 Task: Open an excel sheet with  and write heading  Product price data  Add product name:-  ' TOMS Shoe, UGG Shoe, Wolverine Shoe, Z-Coil Shoe, Adidas shoe, Gucci T-shirt, Louis Vuitton bag, Zara Shirt, H&M jeans, Chanel perfume. ' in September Last week sales are  5000 to 5050. product price in between:-  5000 to 10000. Save page analysisWeeklySales_Analysis
Action: Mouse moved to (18, 71)
Screenshot: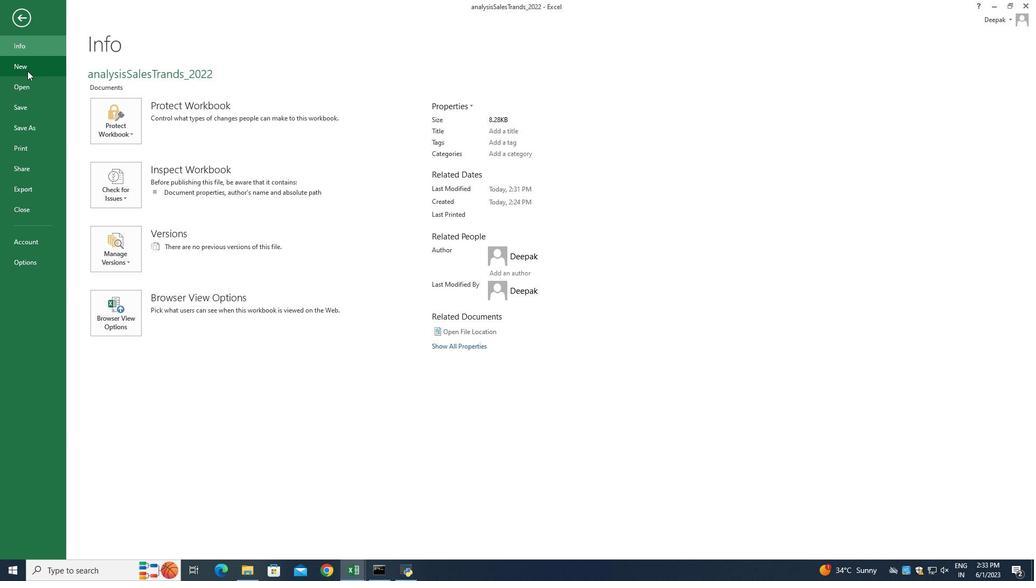 
Action: Mouse pressed left at (18, 71)
Screenshot: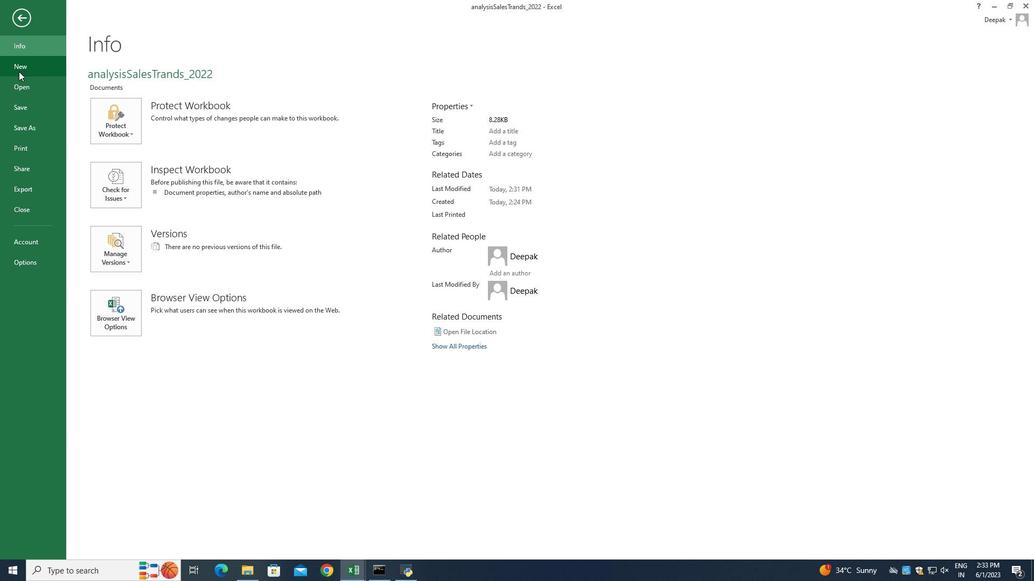 
Action: Mouse moved to (137, 198)
Screenshot: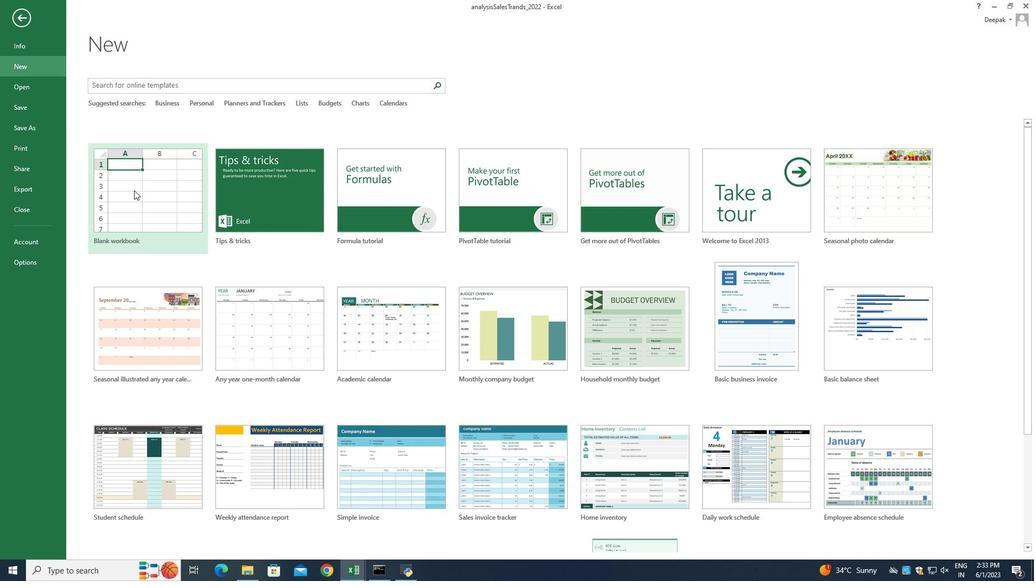 
Action: Mouse pressed left at (137, 198)
Screenshot: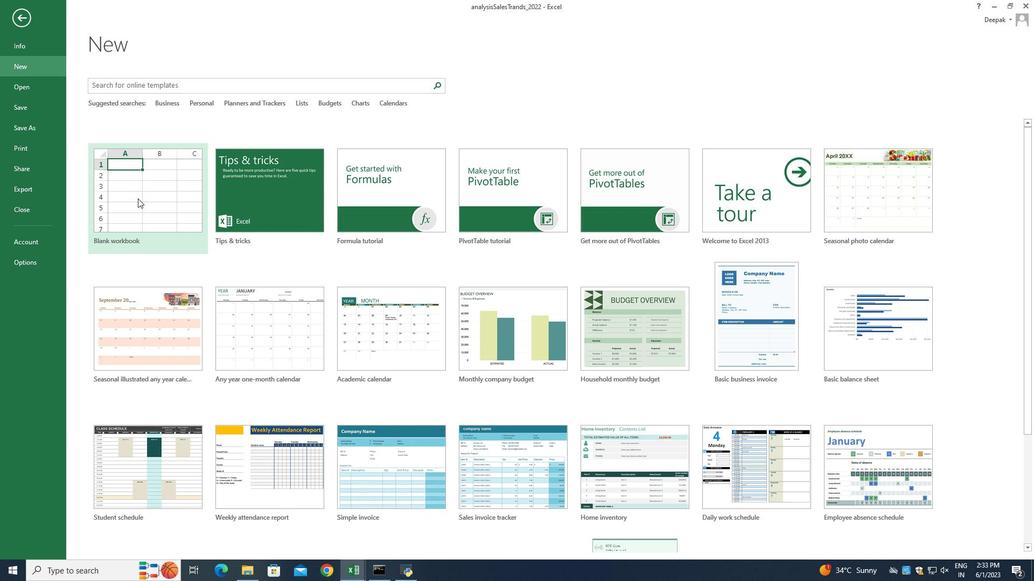 
Action: Mouse moved to (134, 199)
Screenshot: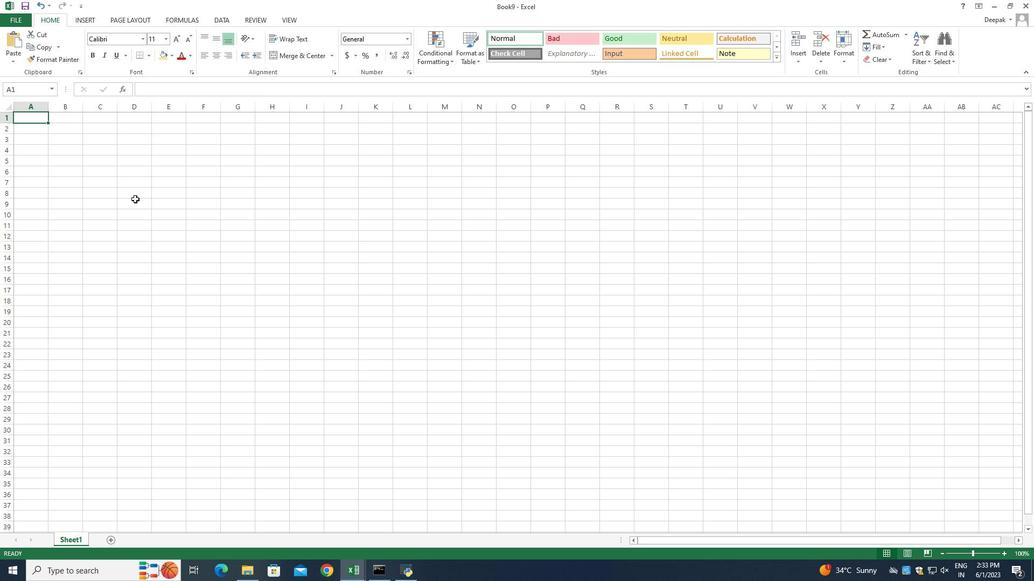 
Action: Key pressed <Key.shift>Product<Key.space>price<Key.space>data<Key.enter><Key.shift>Product<Key.space><Key.shift>Name<Key.enter><Key.shift_r>T<Key.shift>OM<Key.shift_r><Key.shift_r><Key.shift_r><Key.shift_r><Key.shift_r><Key.shift_r><Key.shift_r><Key.shift_r><Key.shift_r>S<Key.space><Key.shift_r>Shoe<Key.enter><Key.shift>U<Key.shift_r>GG<Key.space><Key.shift_r>Shoe<Key.enter><Key.shift_r>Wolverine<Key.space><Key.shift_r>Shoe<Key.enter><Key.shift_r>Z-<Key.shift_r>Coil<Key.space><Key.shift_r>Shoe<Key.enter><Key.shift_r>Adidas<Key.space><Key.shift_r>Shoe<Key.enter><Key.shift_r>Gucci<Key.space><Key.shift_r>T-shirt<Key.enter><Key.shift>Louis<Key.space><Key.shift_r><Key.shift_r><Key.shift_r><Key.shift_r>Vuitton<Key.space><Key.shift_r>bag<Key.enter><Key.shift_r>Zara<Key.space><Key.shift_r>Shirt<Key.enter><Key.shift>H<Key.shift_r><Key.shift_r><Key.shift_r><Key.shift_r><Key.shift_r><Key.shift_r><Key.shift_r><Key.shift_r><Key.shift_r><Key.shift_r><Key.shift_r><Key.shift_r><Key.shift_r><Key.shift_r><Key.shift_r><Key.shift_r><Key.shift_r><Key.shift_r><Key.shift_r><Key.shift_r><Key.shift_r><Key.shift_r><Key.shift_r><Key.shift_r><Key.shift_r><Key.shift_r><Key.shift_r><Key.shift_r><Key.shift_r><Key.shift_r><Key.shift_r><Key.shift_r><Key.shift_r><Key.shift_r><Key.shift_r><Key.shift_r><Key.shift_r><Key.shift_r><Key.shift_r><Key.shift_r><Key.shift_r><Key.shift_r><Key.shift_r><Key.shift_r><Key.shift_r><Key.shift_r><Key.shift_r><Key.shift_r><Key.shift_r><Key.shift_r><Key.shift_r><Key.shift_r><Key.shift_r><Key.shift_r><Key.shift_r><Key.shift_r><Key.shift_r><Key.shift_r><Key.shift_r><Key.shift_r><Key.shift_r><Key.shift_r><Key.shift_r><Key.shift_r><Key.shift_r><Key.shift_r><Key.shift_r><Key.shift_r><Key.shift_r><Key.shift_r><Key.shift_r><Key.shift_r><Key.shift_r><Key.shift_r><Key.shift_r><Key.shift_r><Key.shift_r><Key.shift_r><Key.shift_r><Key.shift_r><Key.shift_r><Key.shift_r><Key.shift_r><Key.shift_r><Key.shift_r><Key.shift_r><Key.shift_r><Key.shift_r><Key.shift_r><Key.shift_r><Key.shift_r><Key.shift_r><Key.shift_r><Key.shift_r><Key.shift_r><Key.shift_r><Key.shift_r><Key.shift_r><Key.shift_r><Key.shift_r><Key.shift_r><Key.shift_r><Key.shift_r><Key.shift_r><Key.shift_r><Key.shift_r><Key.shift_r><Key.shift_r><Key.shift_r><Key.shift_r><Key.shift_r><Key.shift_r><Key.shift_r><Key.shift_r><Key.shift_r><Key.shift_r><Key.shift_r><Key.shift_r><Key.shift_r><Key.shift_r><Key.shift_r><Key.shift_r>&<Key.shift>M<Key.space>jeans<Key.enter><Key.shift_r>Chanel<Key.space><Key.shift>Perfume<Key.enter>
Screenshot: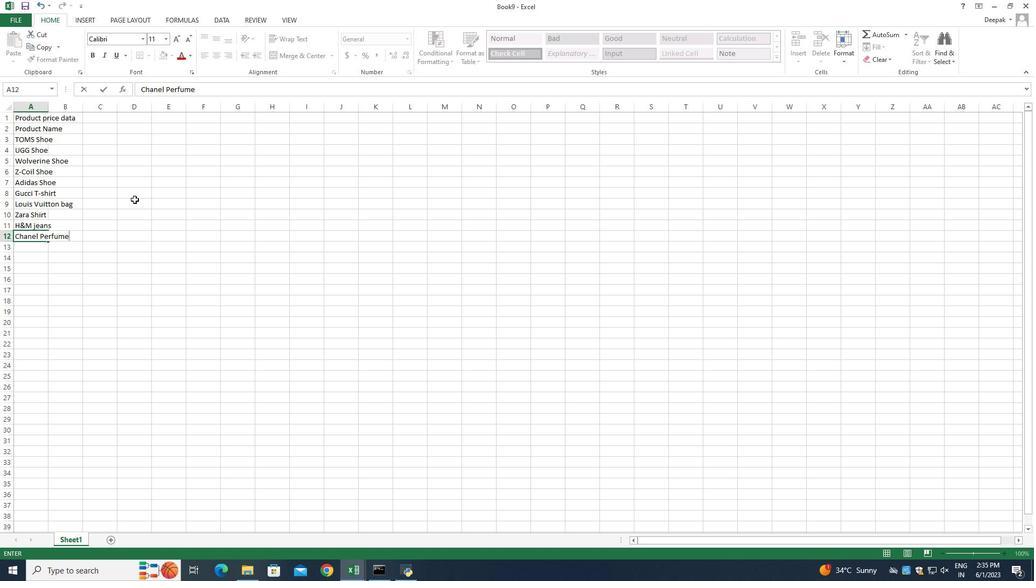 
Action: Mouse moved to (94, 131)
Screenshot: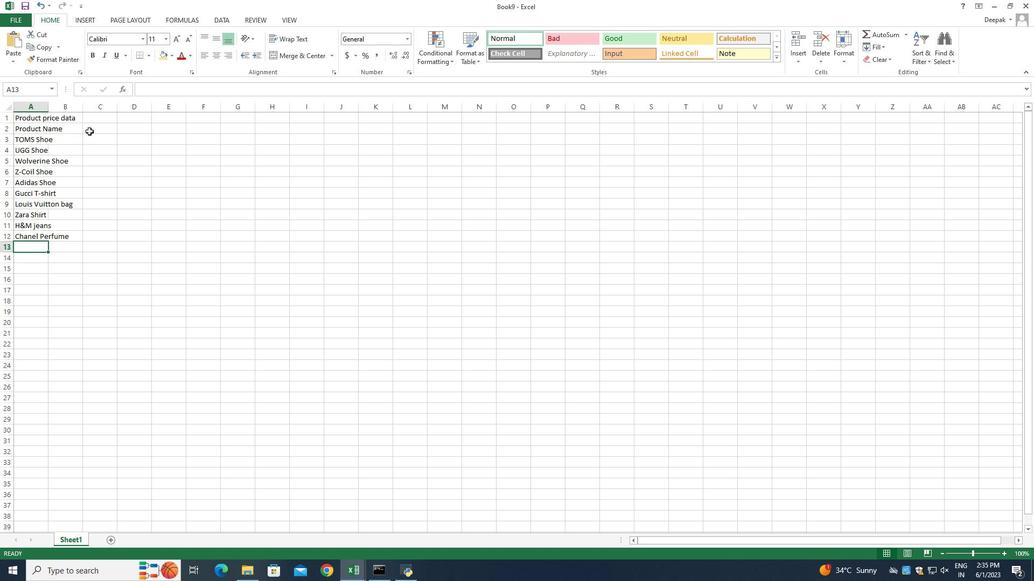 
Action: Mouse pressed left at (94, 131)
Screenshot: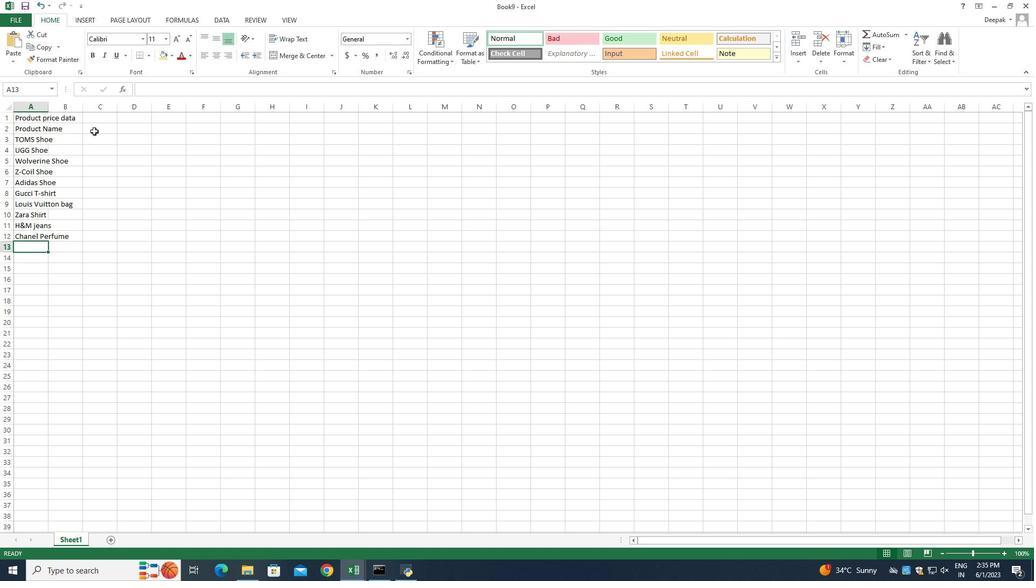 
Action: Mouse pressed left at (94, 131)
Screenshot: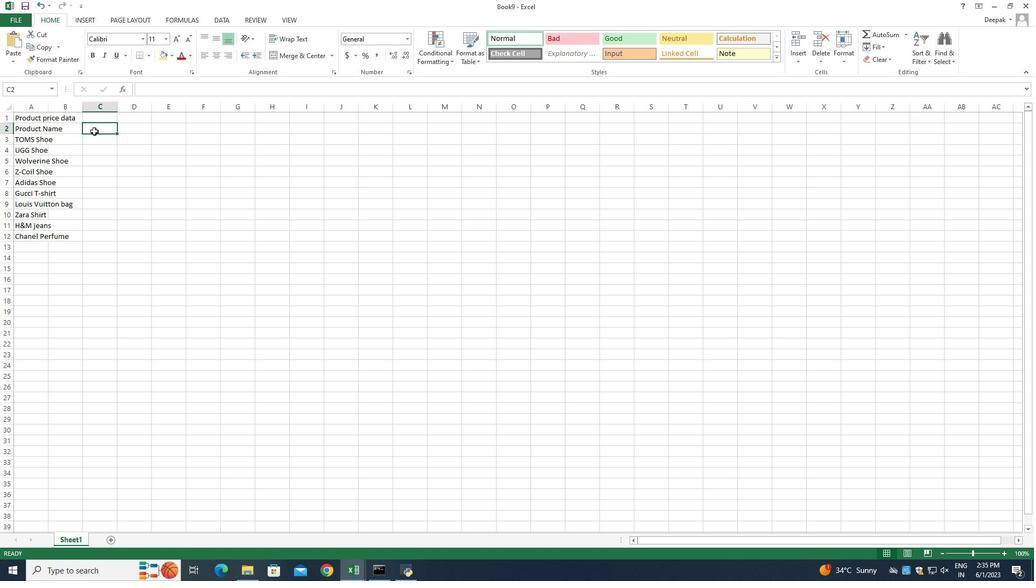
Action: Mouse pressed left at (94, 131)
Screenshot: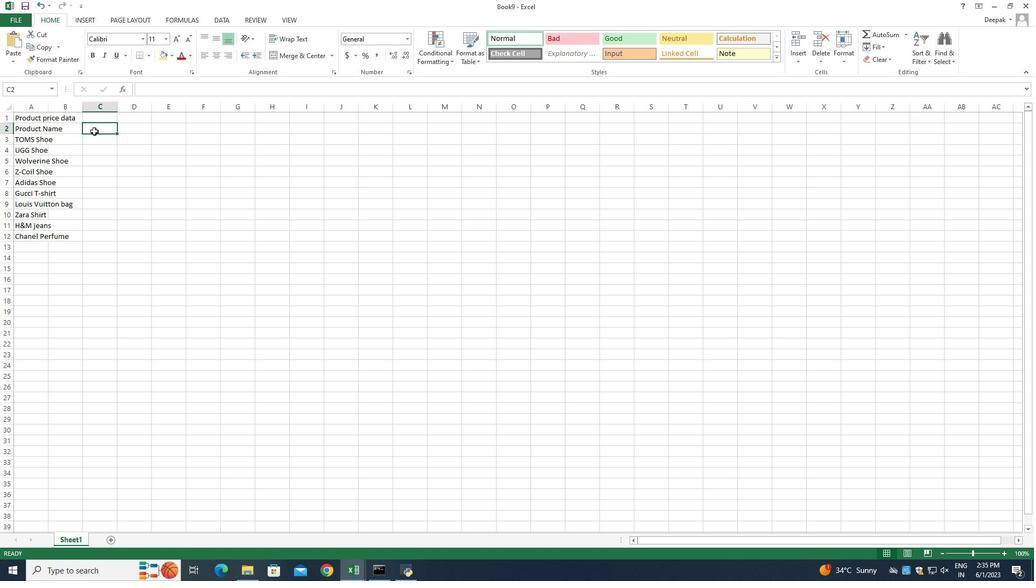 
Action: Mouse moved to (69, 129)
Screenshot: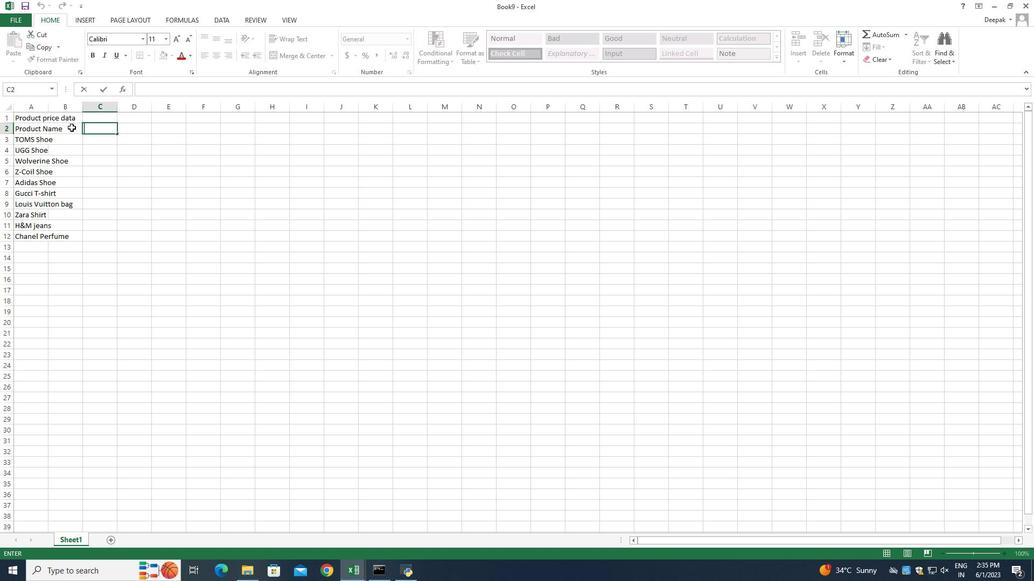 
Action: Mouse pressed left at (69, 129)
Screenshot: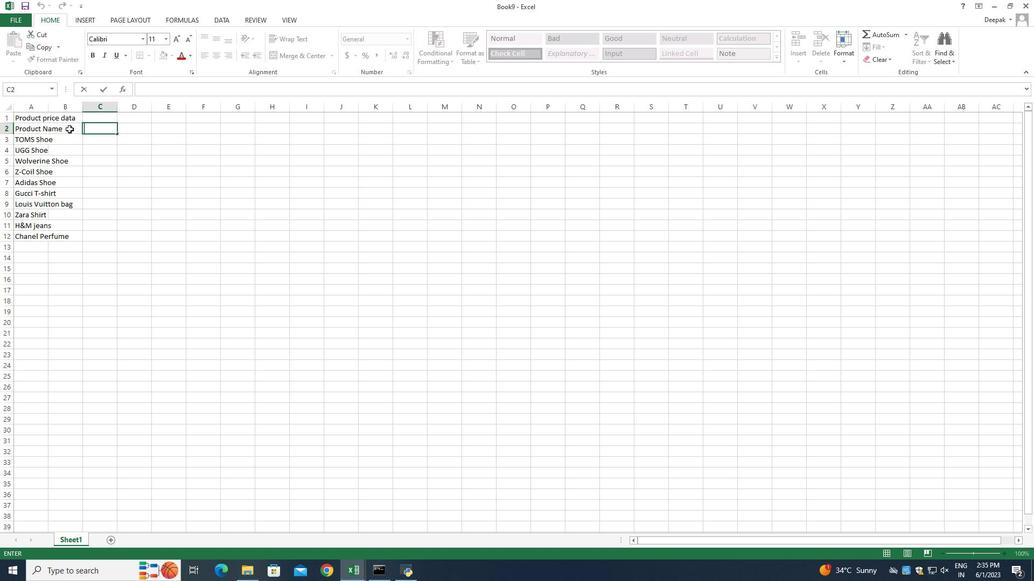 
Action: Mouse pressed left at (69, 129)
Screenshot: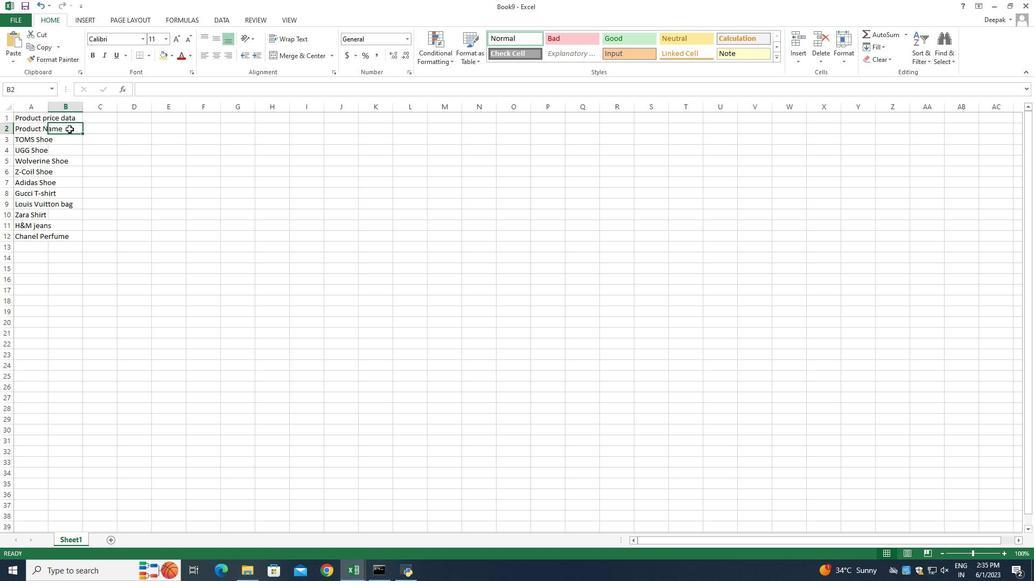 
Action: Mouse pressed left at (69, 129)
Screenshot: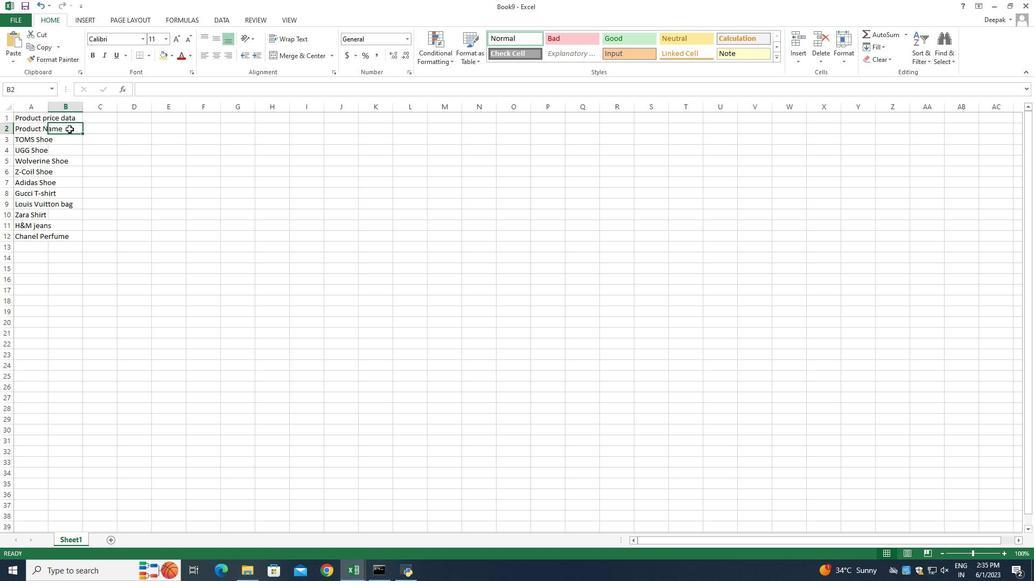 
Action: Mouse moved to (113, 160)
Screenshot: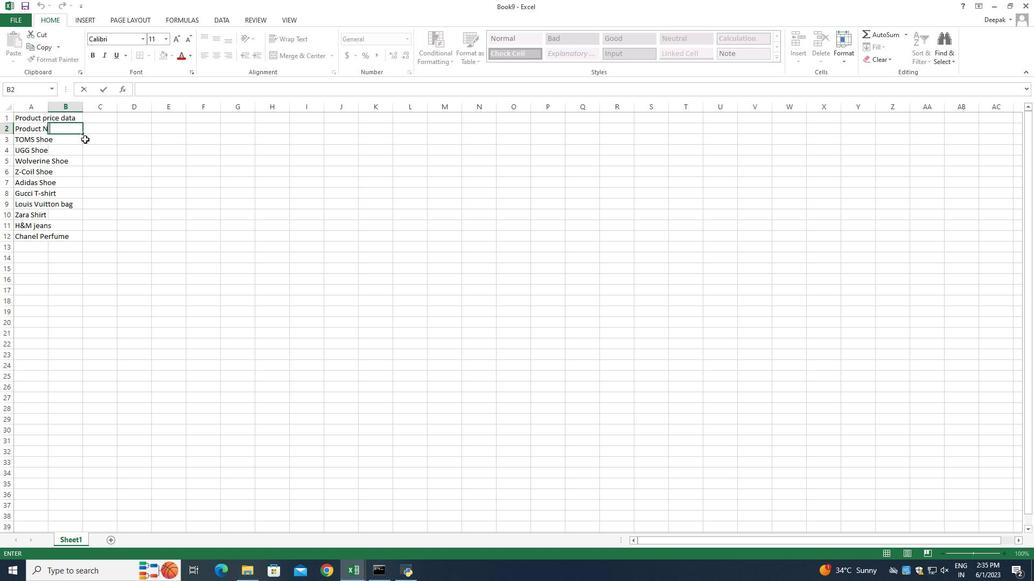 
Action: Key pressed <Key.shift_r>September<Key.space>last<Key.space>week<Key.space>salw=<Key.backspace><Key.backspace>es<Key.enter>
Screenshot: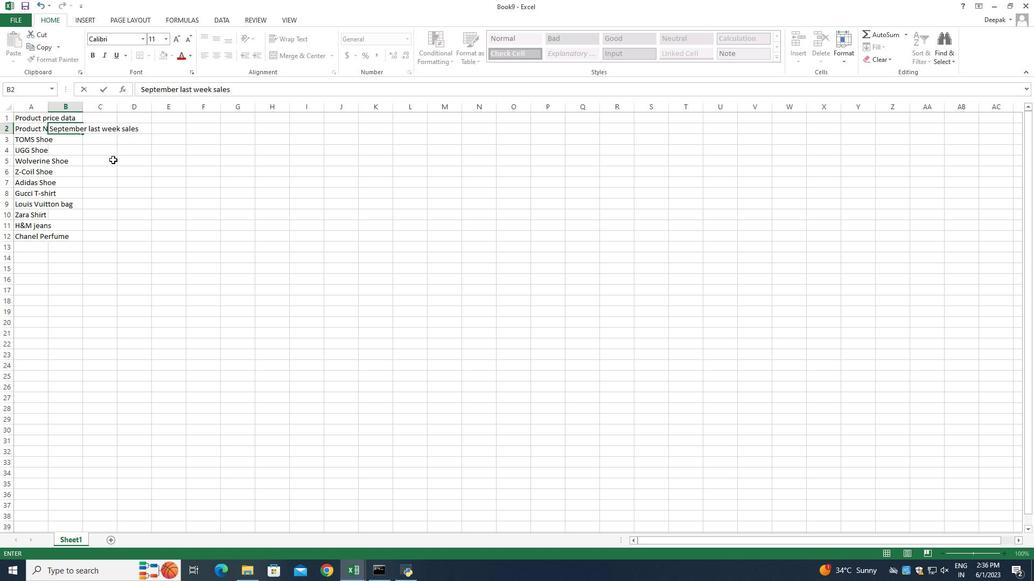 
Action: Mouse moved to (150, 161)
Screenshot: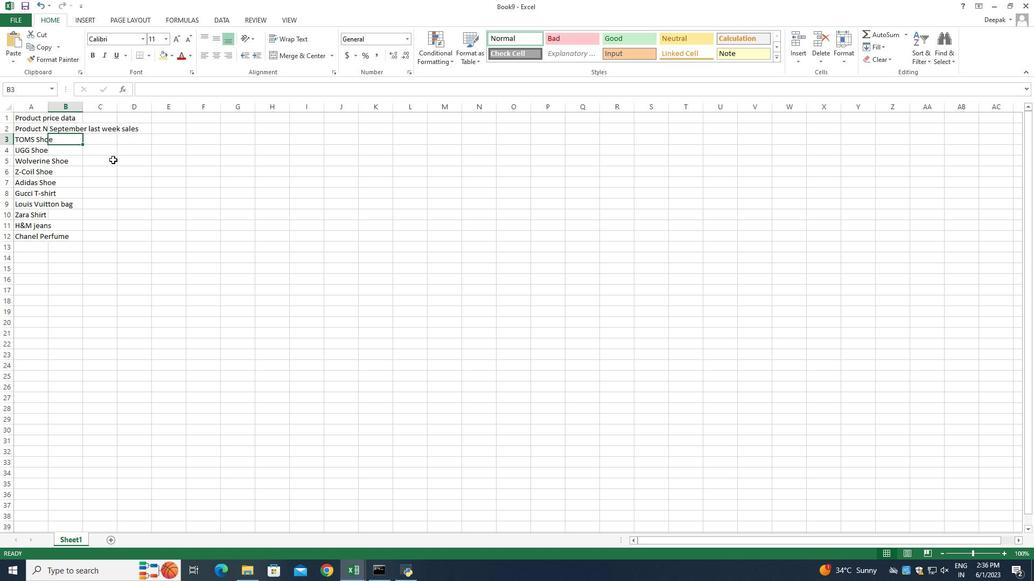 
Action: Key pressed 5000<Key.enter>5020<Key.enter>5030<Key.enter>5015<Key.enter>5025<Key.enter>50118<Key.backspace><Key.backspace>8<Key.enter>5045<Key.enter>5036<Key.enter>5029<Key.enter>5019<Key.enter>
Screenshot: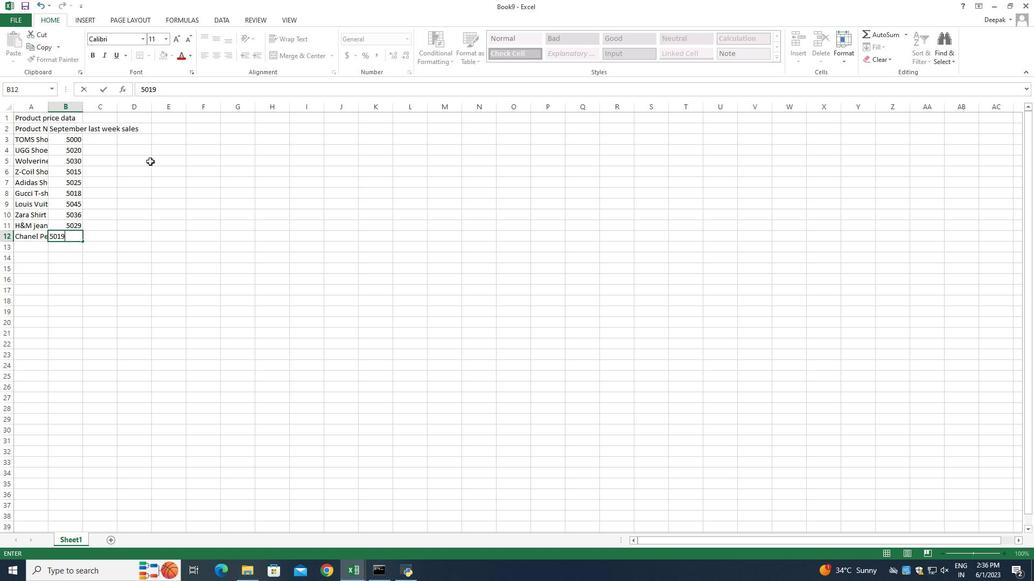 
Action: Mouse moved to (103, 144)
Screenshot: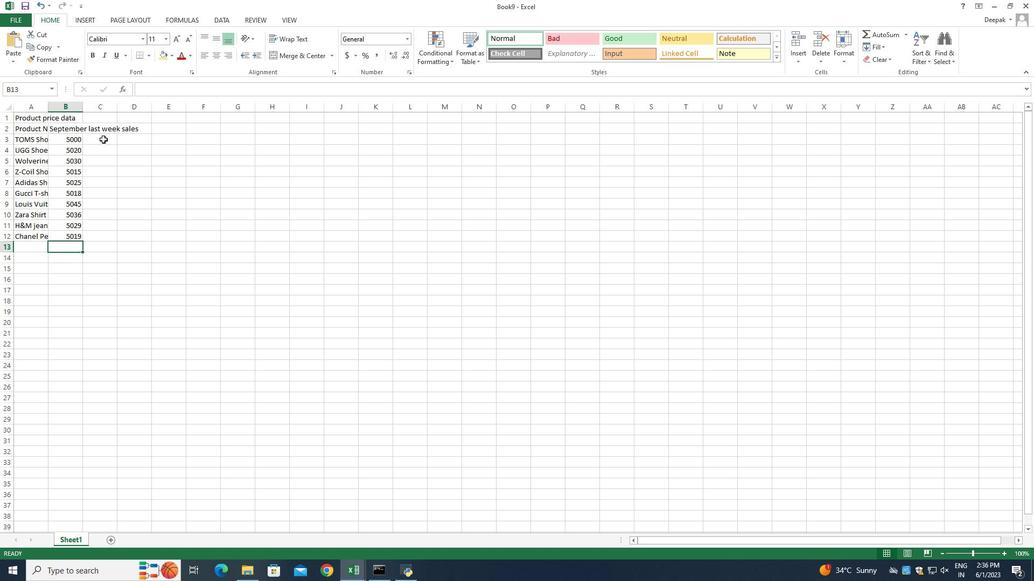 
Action: Mouse pressed left at (103, 144)
Screenshot: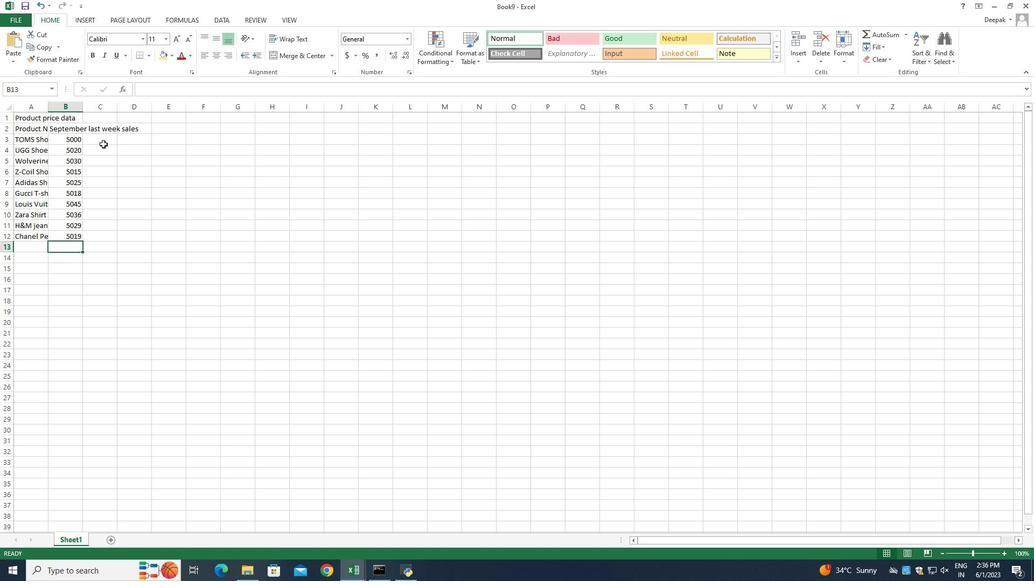 
Action: Mouse moved to (96, 130)
Screenshot: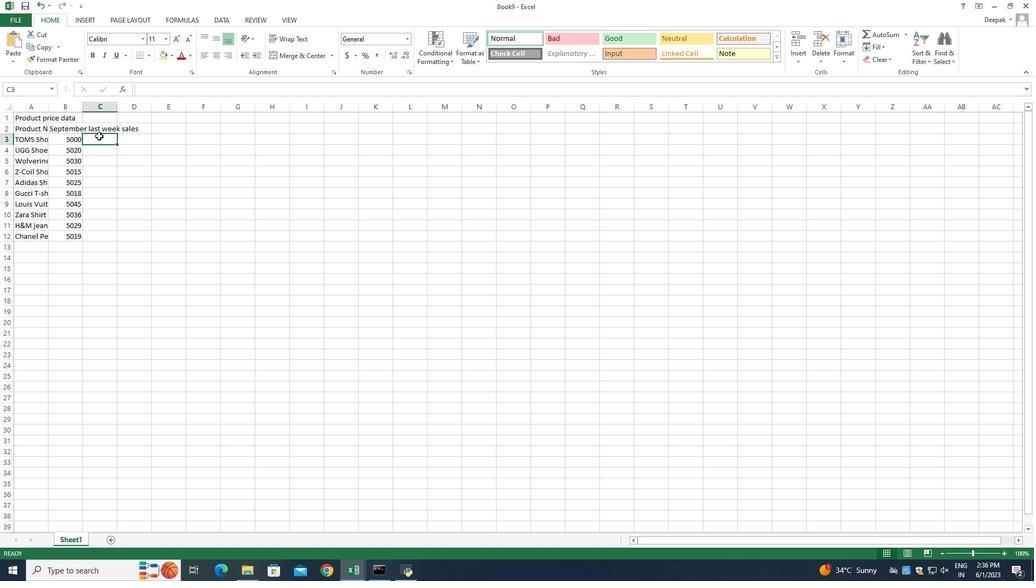 
Action: Mouse pressed left at (96, 130)
Screenshot: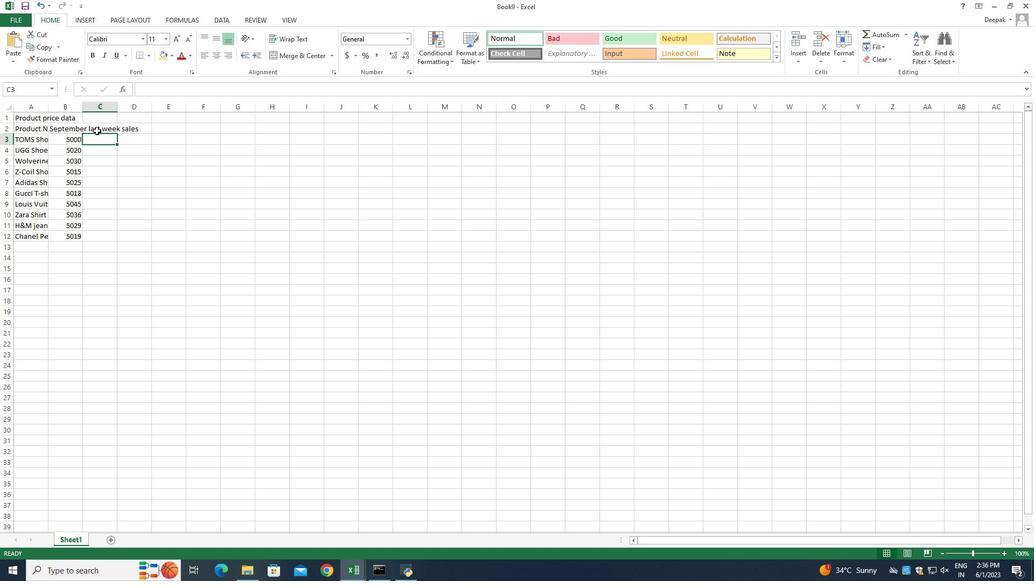 
Action: Mouse pressed left at (96, 130)
Screenshot: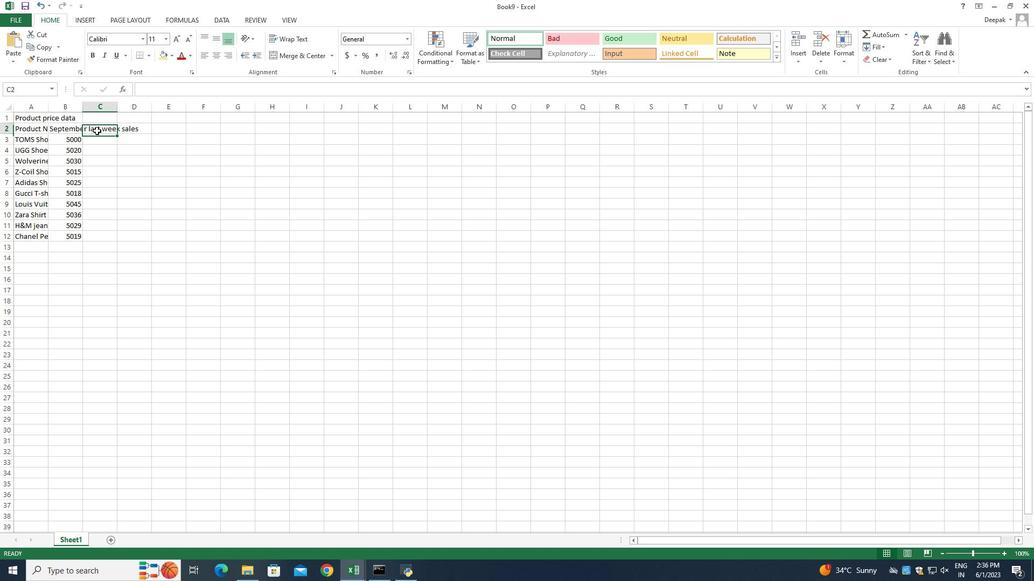 
Action: Key pressed <Key.shift>Product<Key.space><Key.shift>Price<Key.enter>
Screenshot: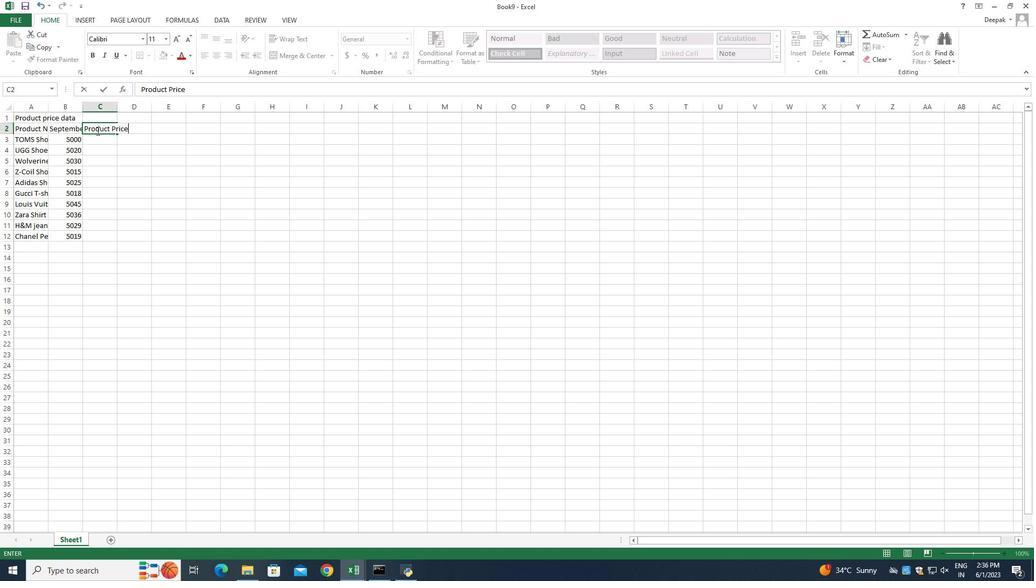 
Action: Mouse moved to (146, 190)
Screenshot: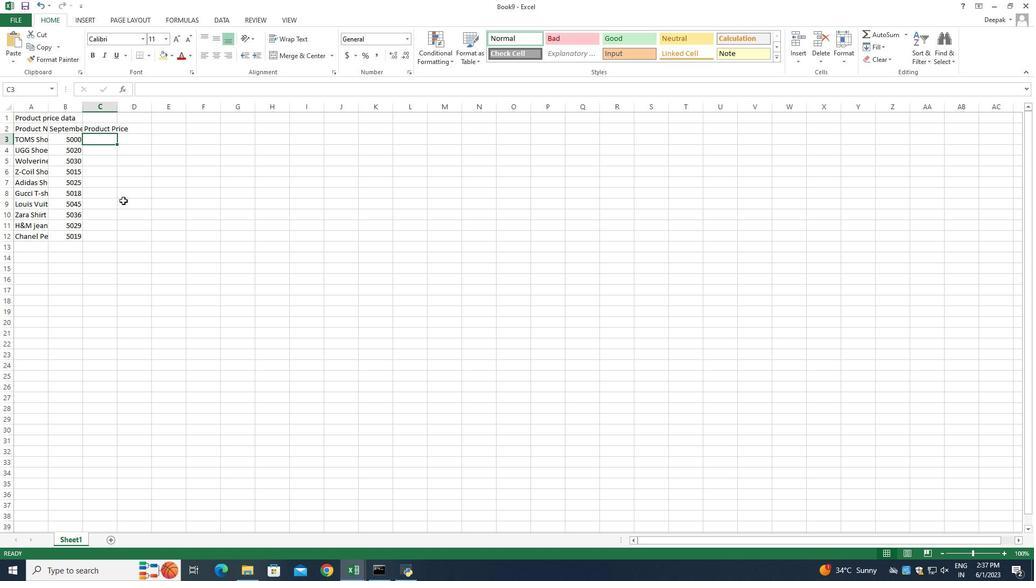 
Action: Key pressed 5000<Key.enter>6000<Key.enter>6500<Key.enter>7500<Key.enter>8500<Key.enter>5600<Key.enter>7800<Key.enter>8800<Key.enter>9500<Key.enter>9800<Key.enter>
Screenshot: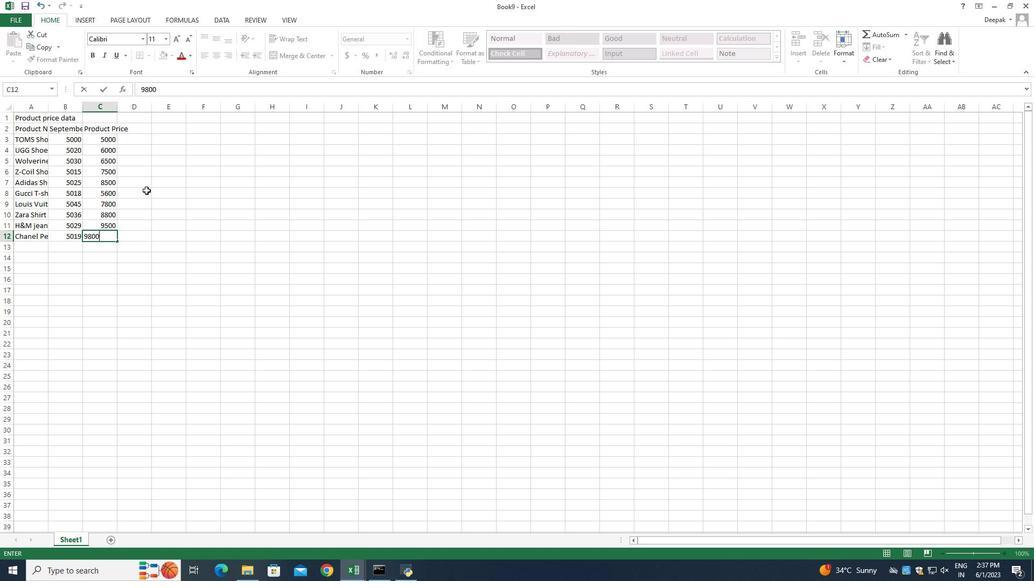 
Action: Mouse moved to (47, 107)
Screenshot: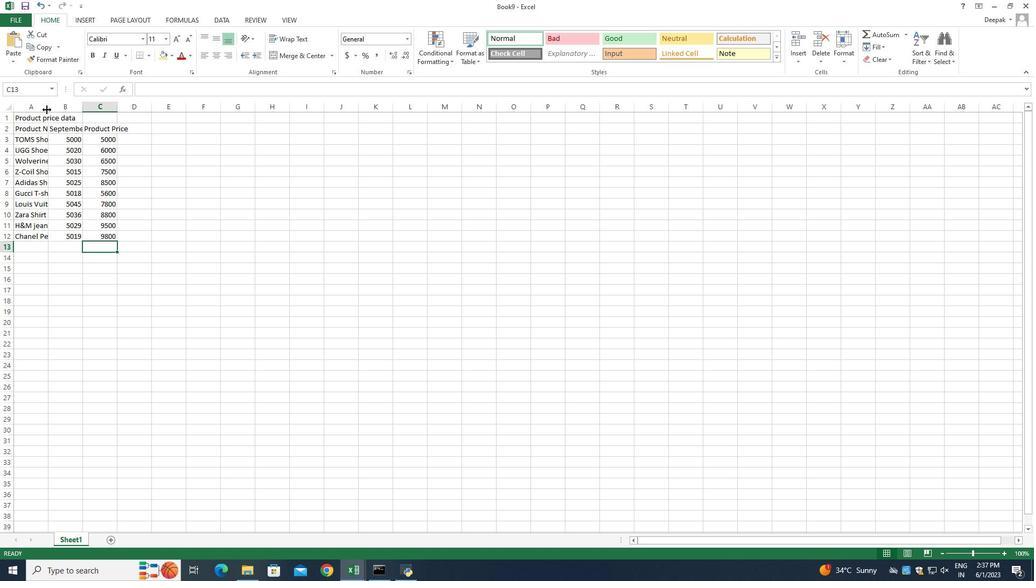
Action: Mouse pressed left at (47, 107)
Screenshot: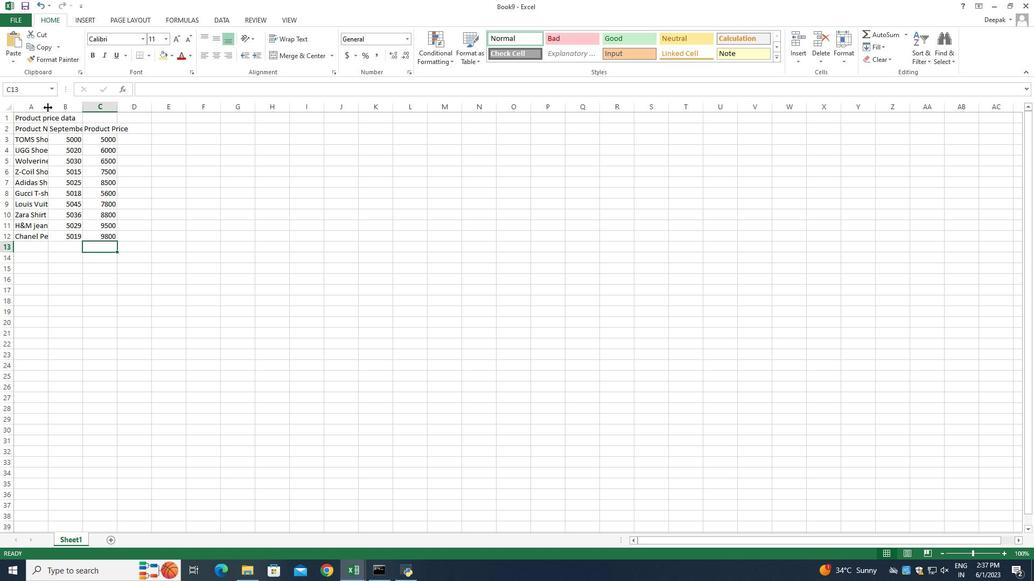 
Action: Mouse pressed left at (47, 107)
Screenshot: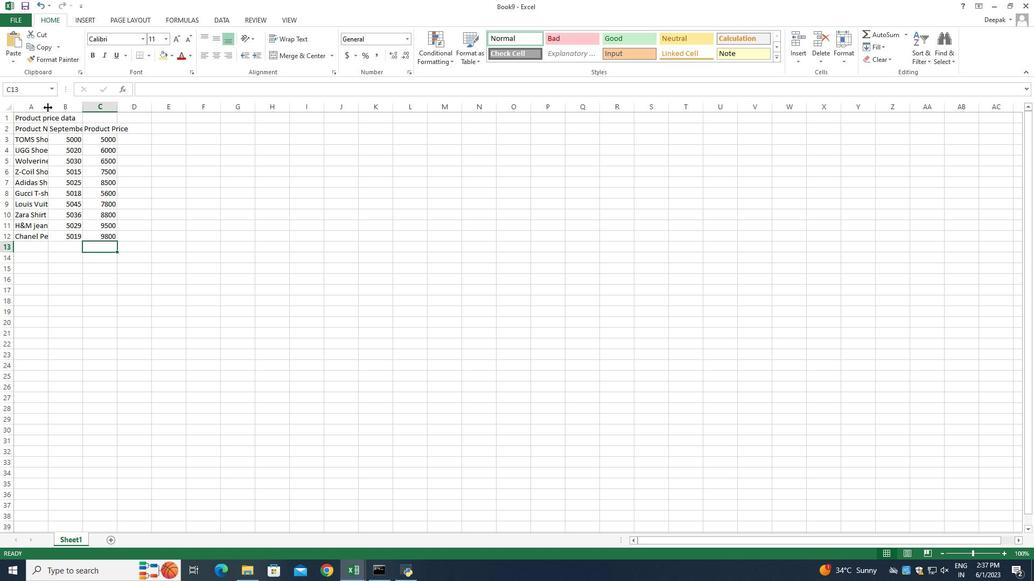 
Action: Mouse moved to (113, 107)
Screenshot: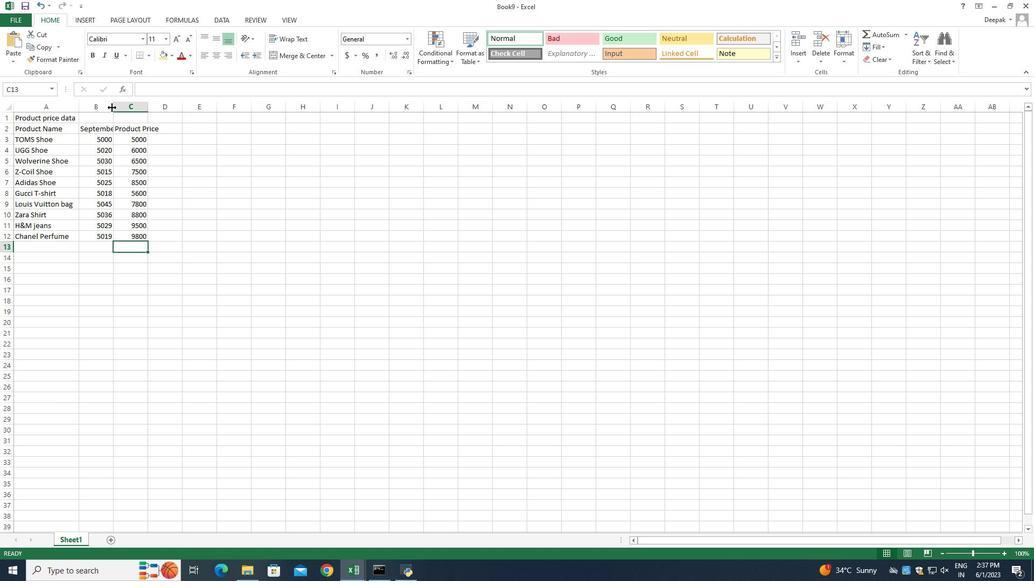 
Action: Mouse pressed left at (113, 107)
Screenshot: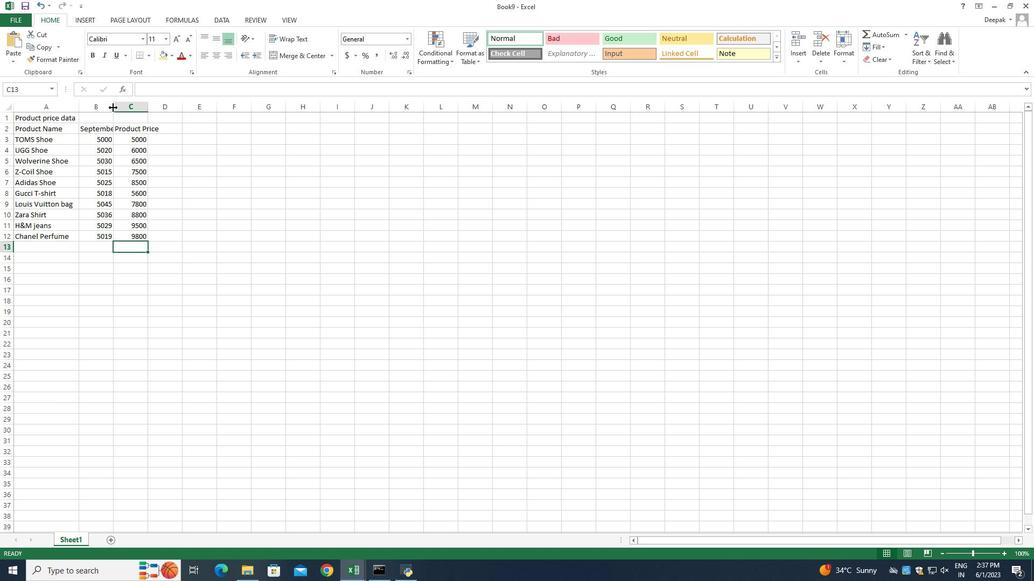 
Action: Mouse pressed left at (113, 107)
Screenshot: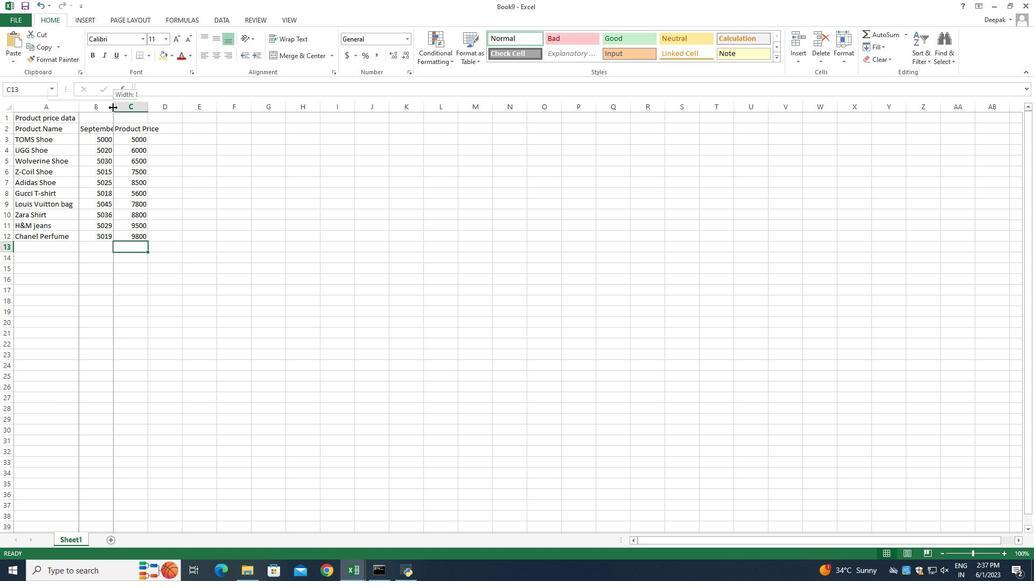
Action: Mouse moved to (207, 106)
Screenshot: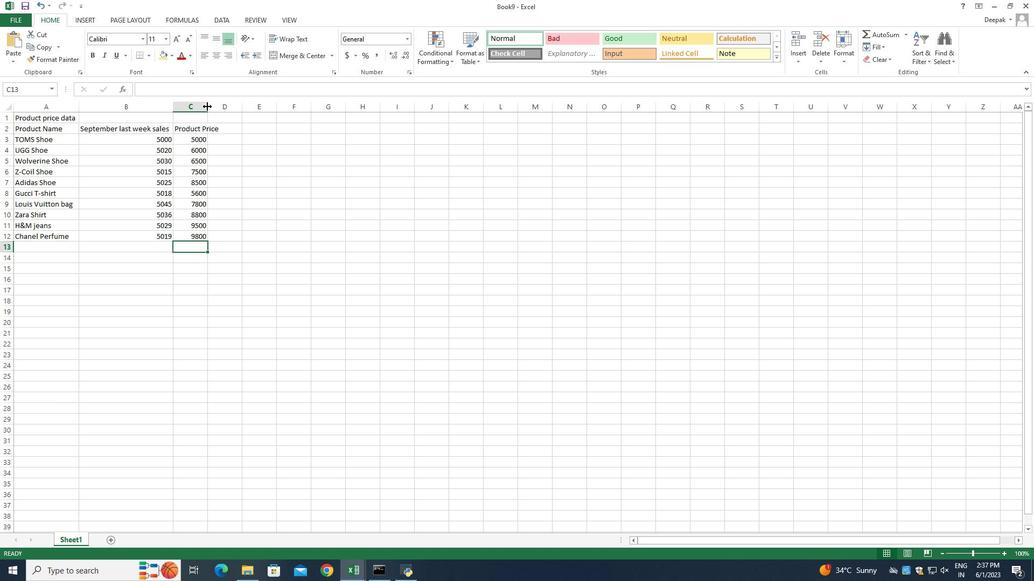
Action: Mouse pressed left at (207, 106)
Screenshot: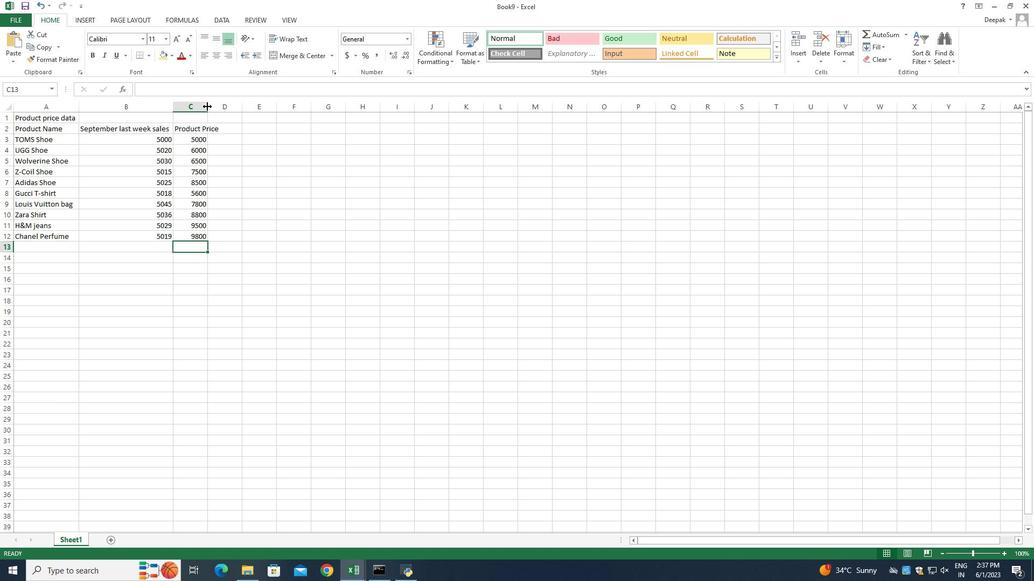 
Action: Mouse pressed left at (207, 106)
Screenshot: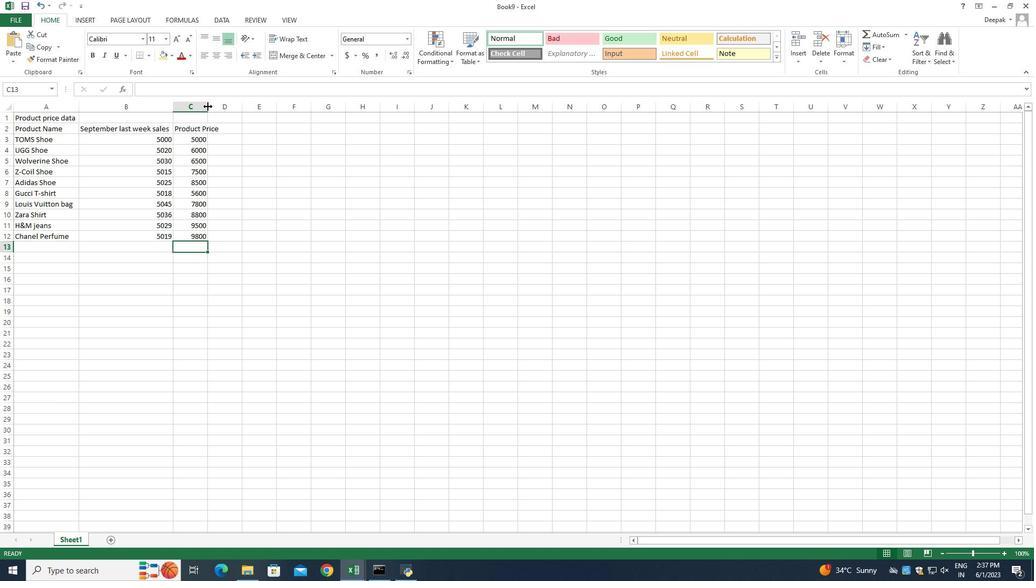 
Action: Mouse moved to (68, 541)
Screenshot: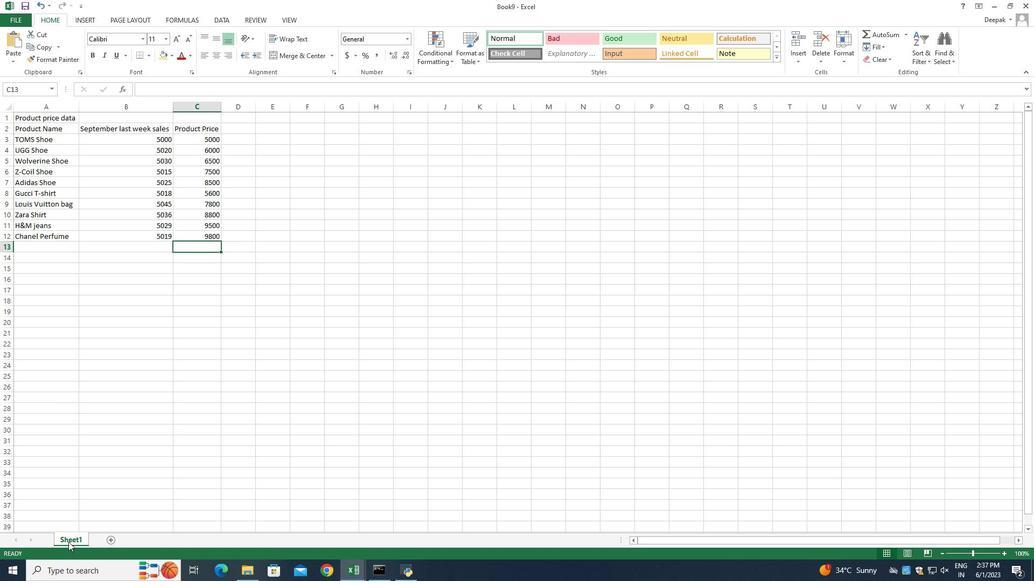 
Action: Mouse pressed left at (68, 541)
Screenshot: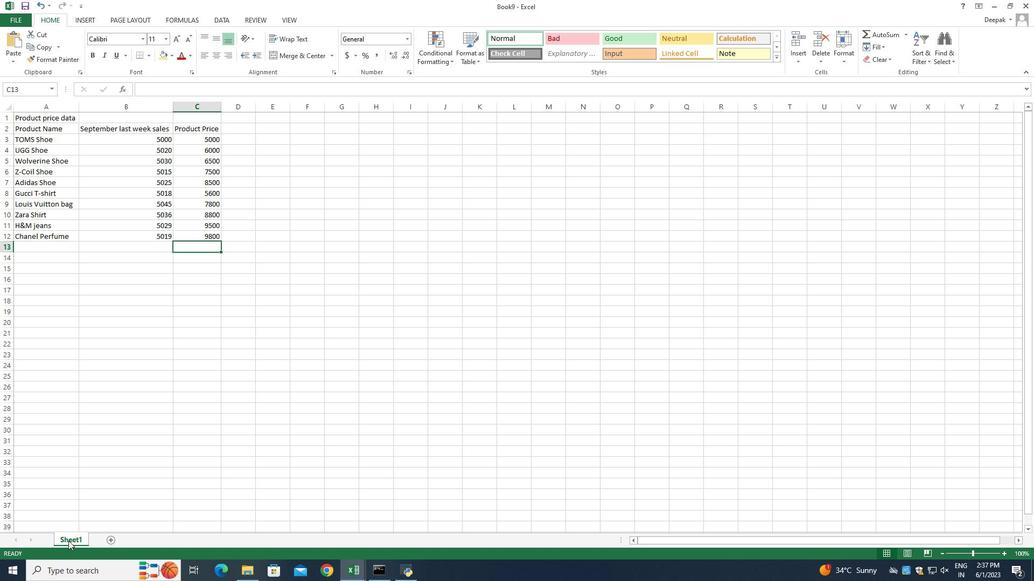 
Action: Mouse pressed left at (68, 541)
Screenshot: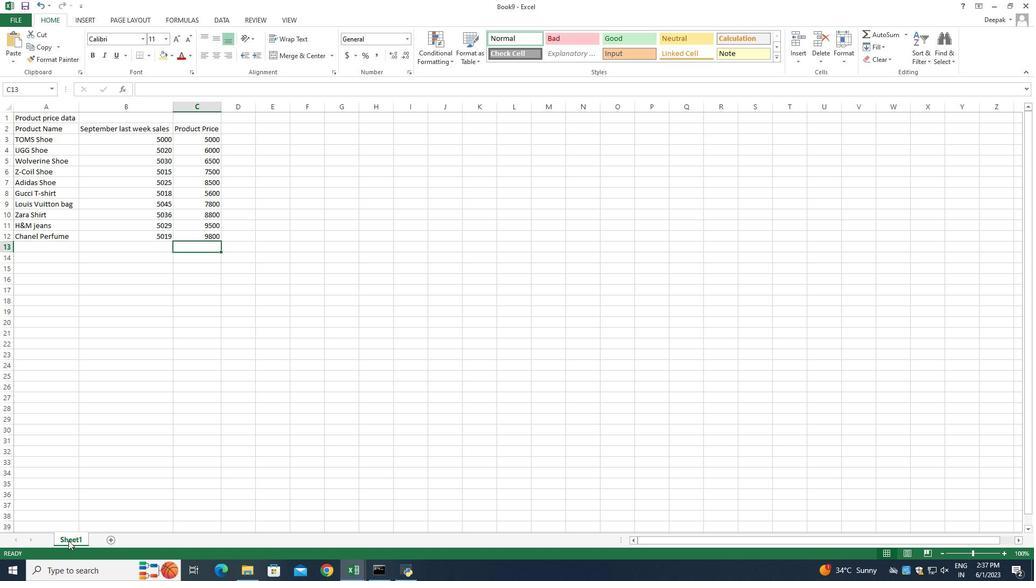 
Action: Mouse moved to (131, 483)
Screenshot: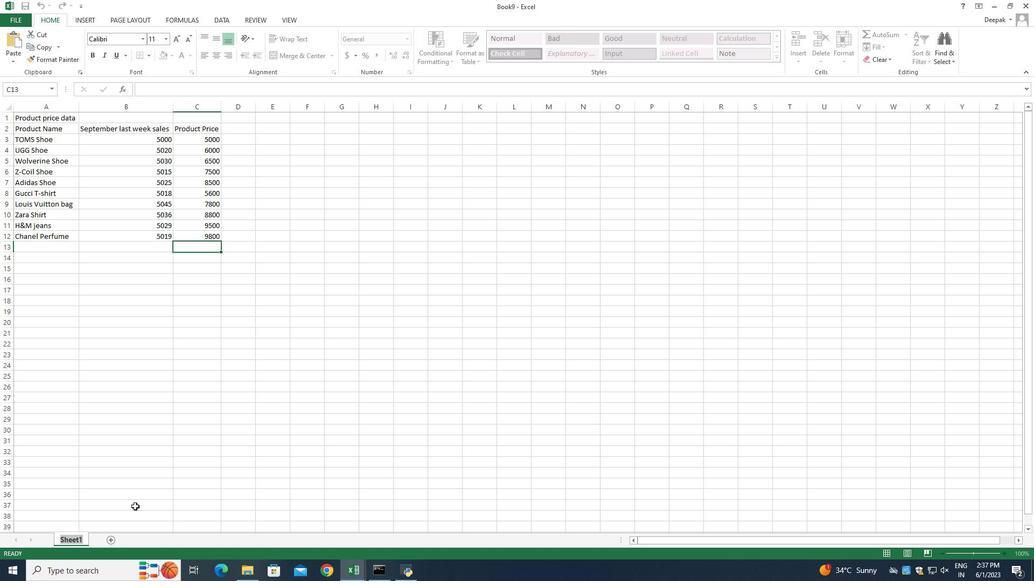 
Action: Key pressed analysis<Key.shift_r>Weel<Key.backspace>kly<Key.shift_r>Sales<Key.shift>_<Key.shift_r>Analysis
Screenshot: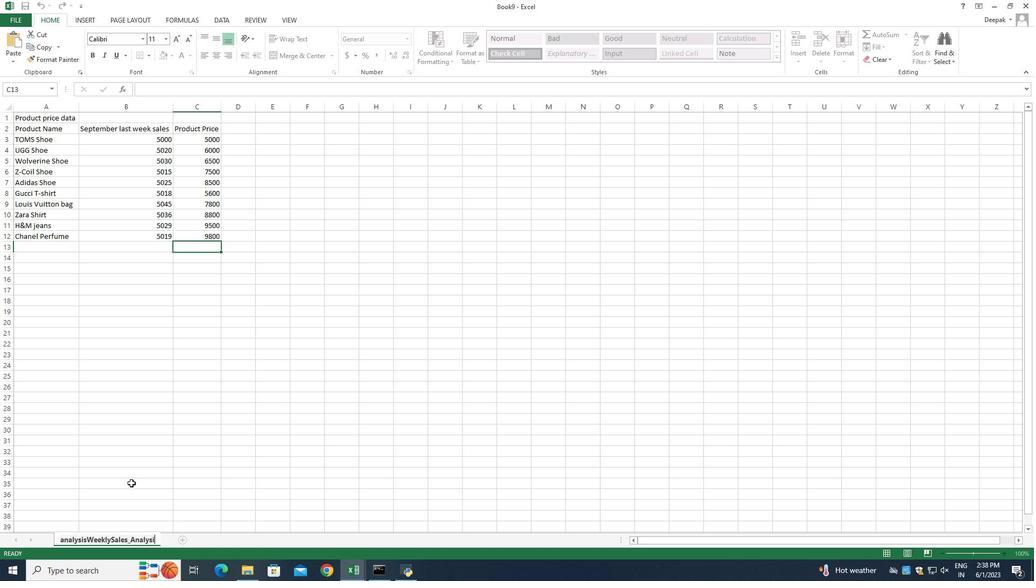 
Action: Mouse moved to (254, 282)
Screenshot: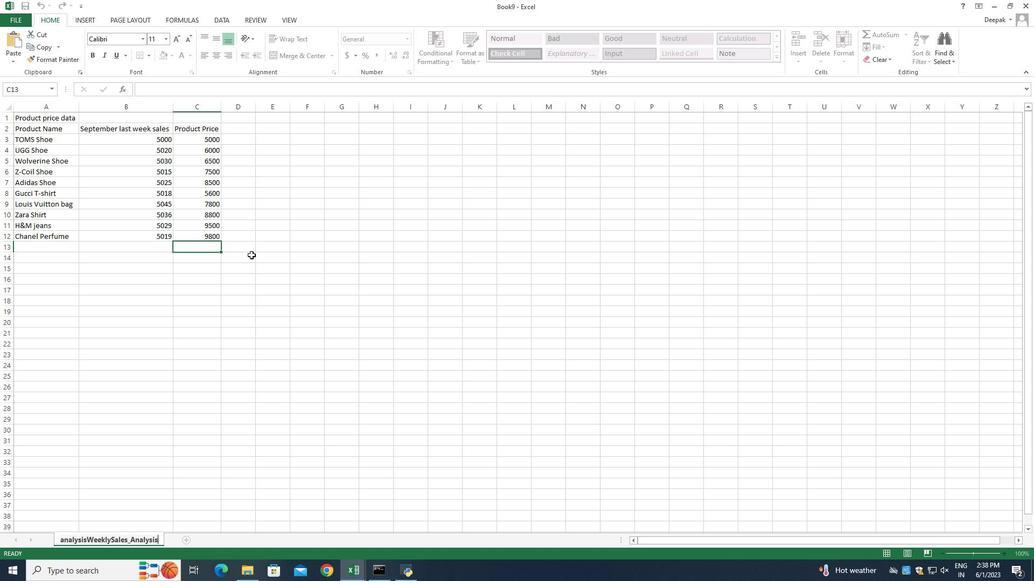 
Action: Mouse pressed left at (254, 282)
Screenshot: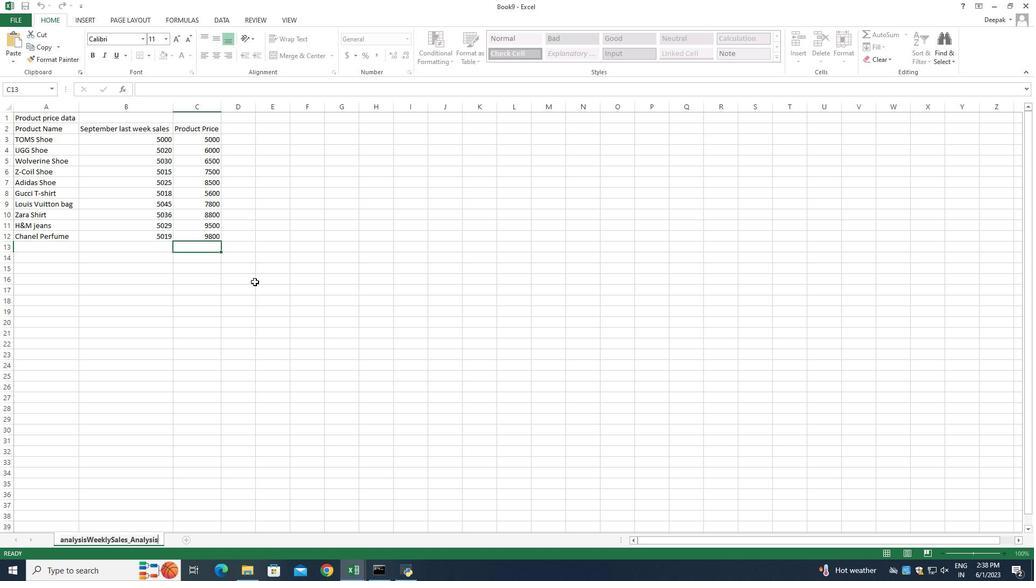 
Action: Mouse moved to (206, 306)
Screenshot: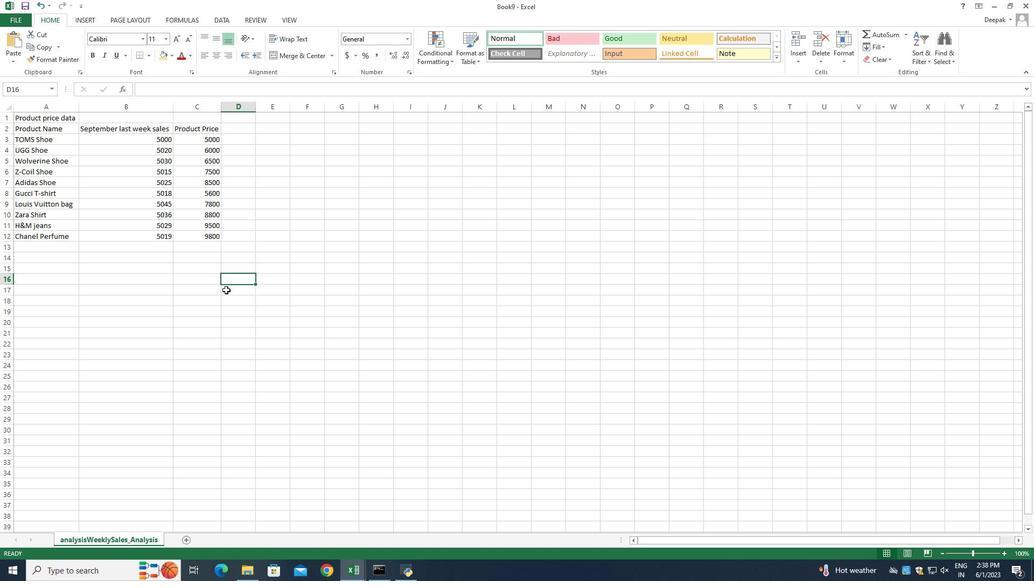 
Action: Key pressed ctrl+S
Screenshot: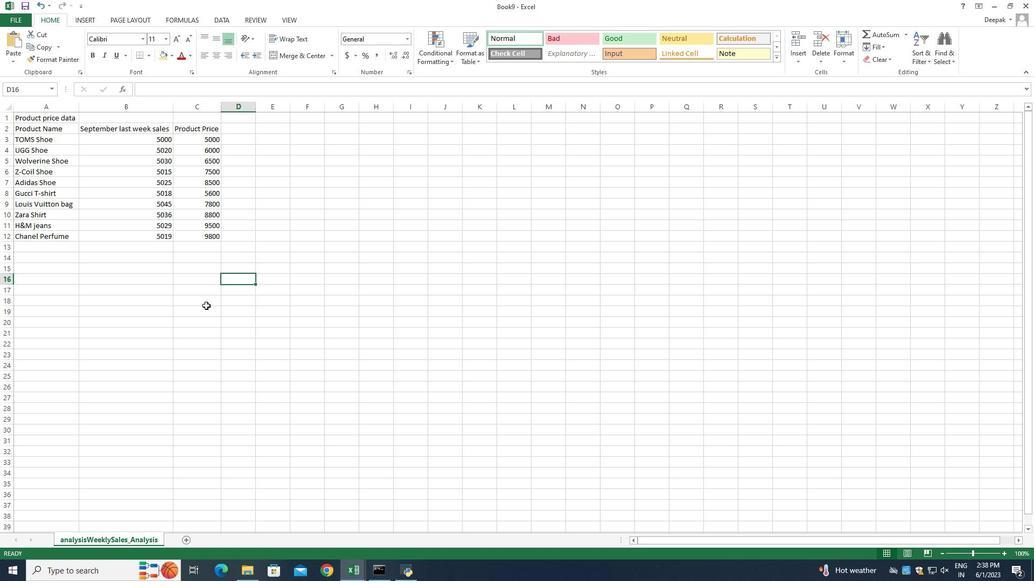 
Action: Mouse moved to (277, 115)
Screenshot: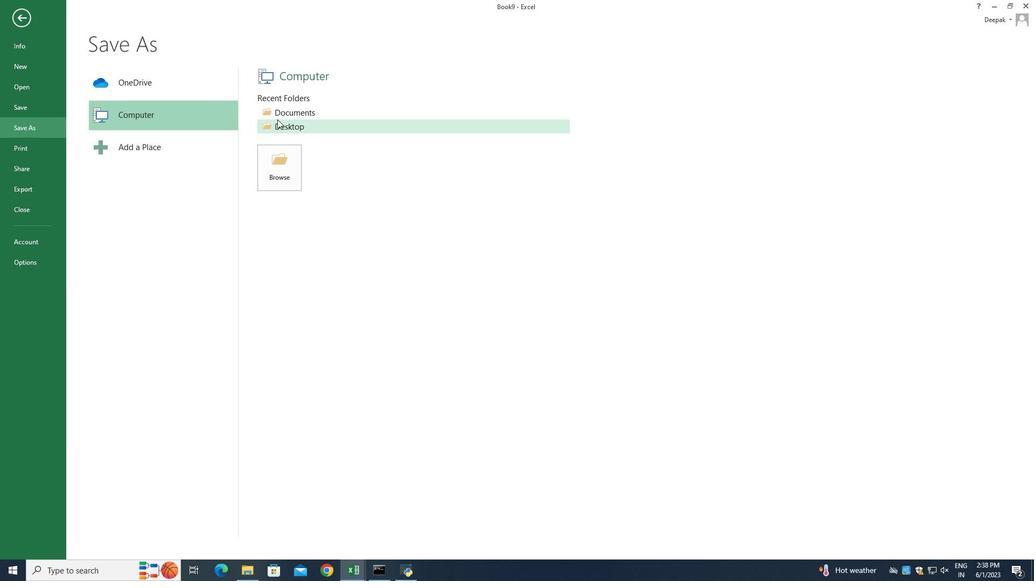 
Action: Mouse pressed left at (277, 115)
Screenshot: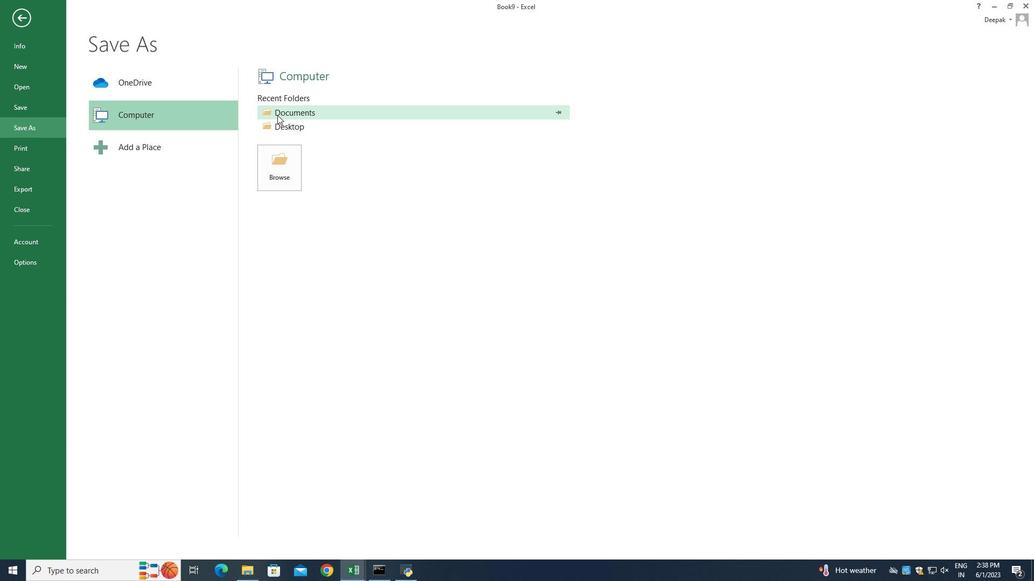 
Action: Key pressed <Key.backspace>analysis<Key.shift_r>Weekly<Key.shift_r>Sales<Key.shift>_<Key.shift_r>Analysis
Screenshot: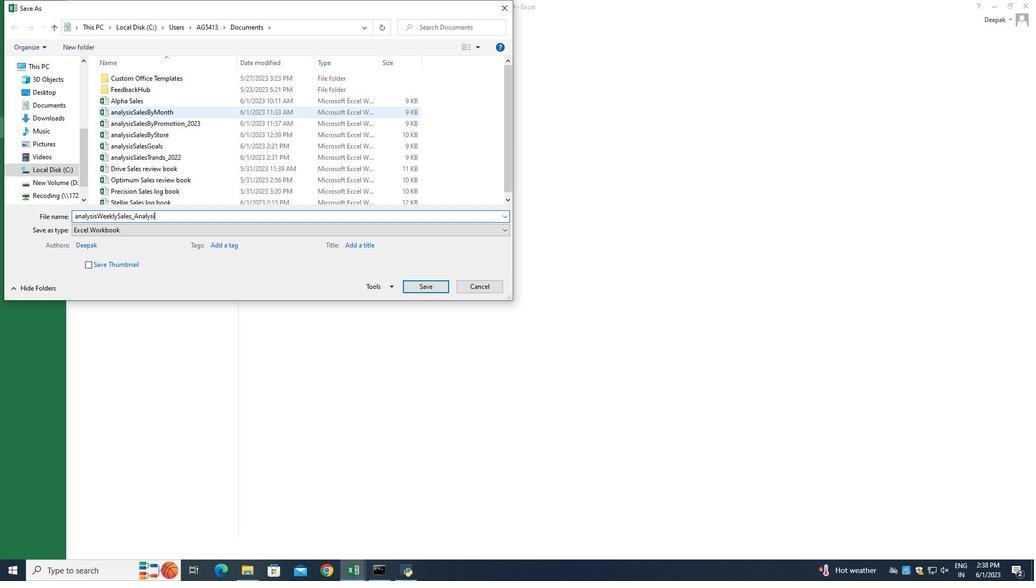 
Action: Mouse moved to (427, 287)
Screenshot: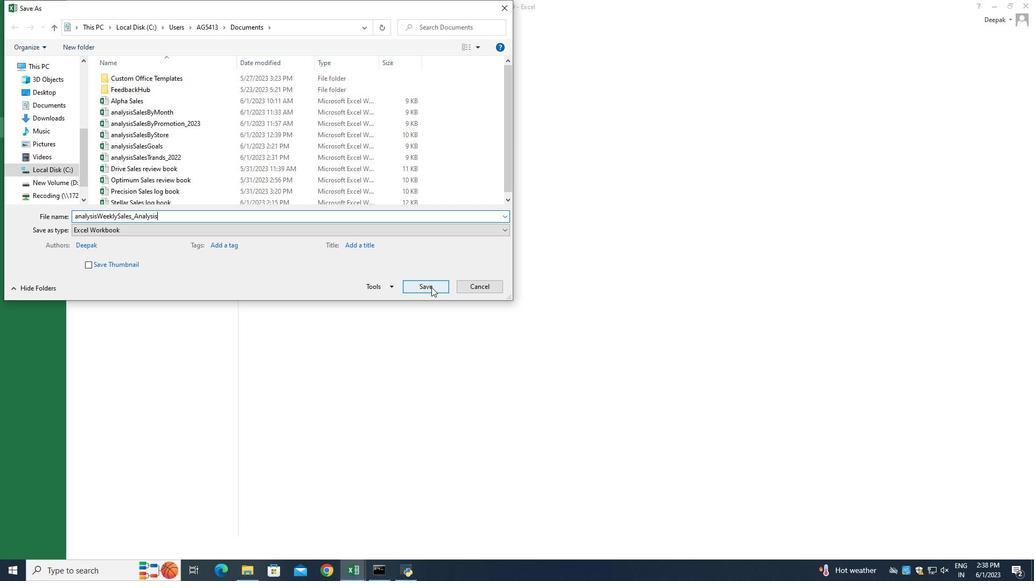 
Action: Mouse pressed left at (427, 287)
Screenshot: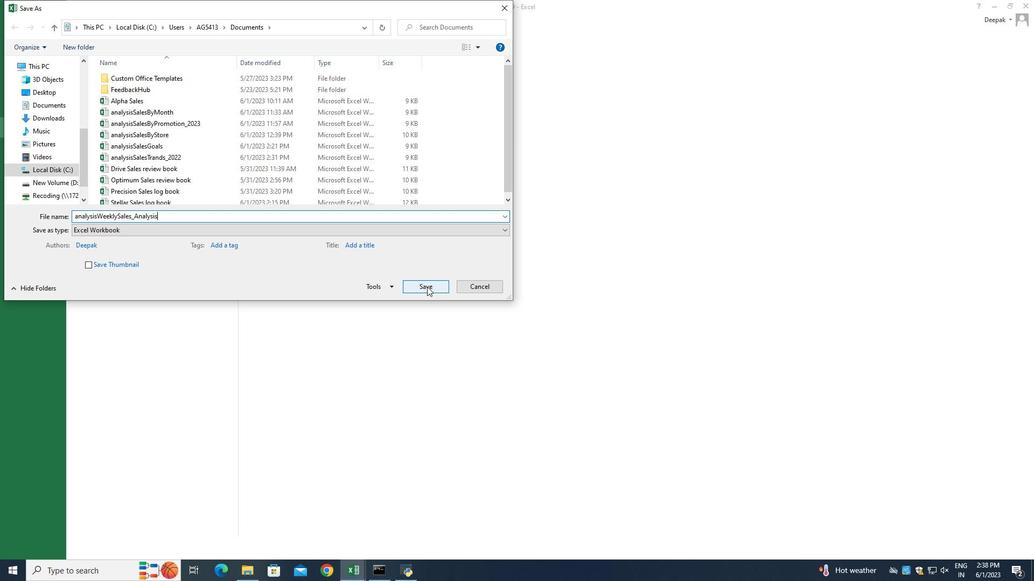 
Action: Mouse moved to (270, 327)
Screenshot: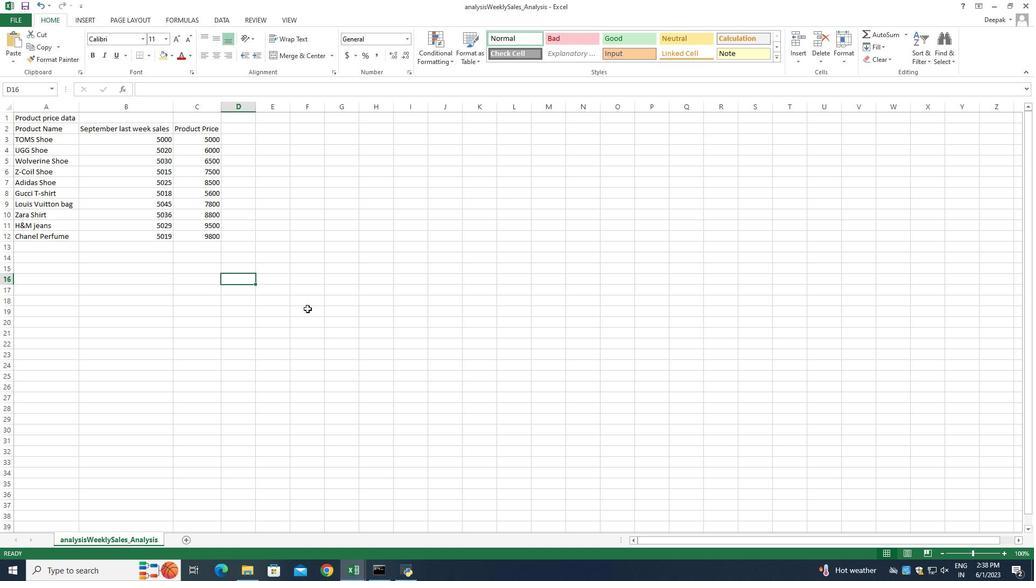 
Action: Mouse scrolled (270, 326) with delta (0, 0)
Screenshot: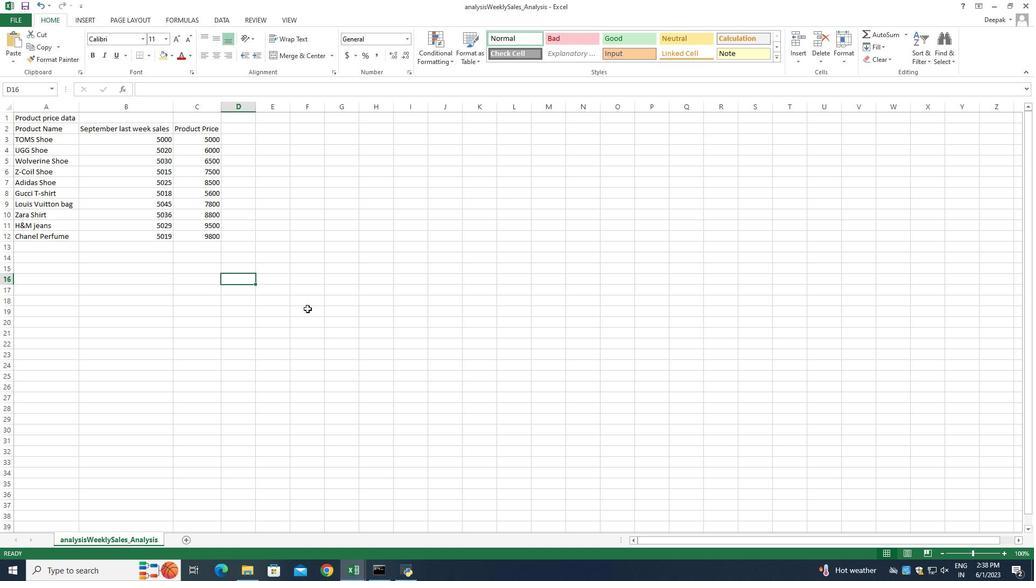 
Action: Mouse moved to (266, 329)
Screenshot: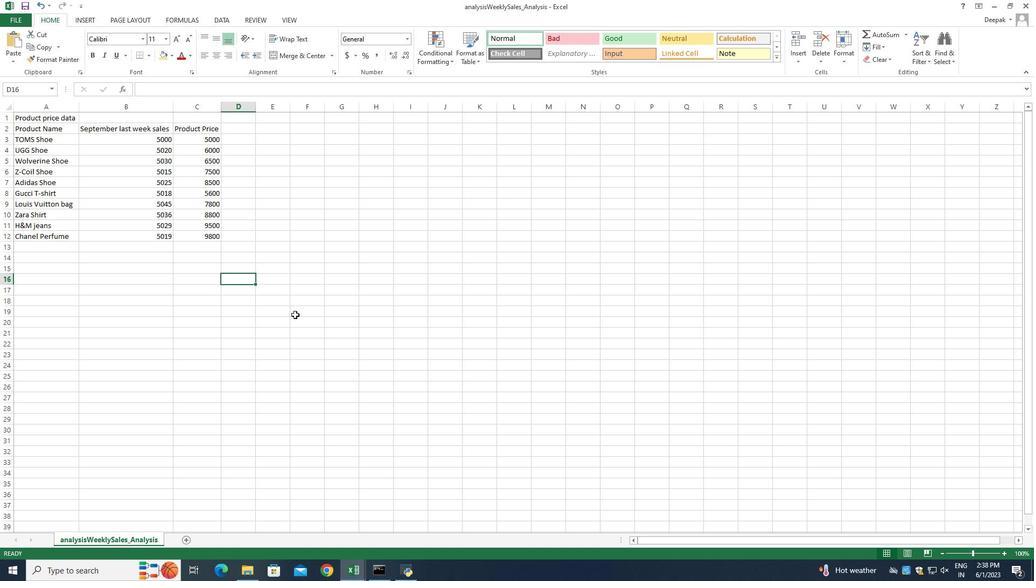 
Action: Mouse scrolled (266, 329) with delta (0, 0)
Screenshot: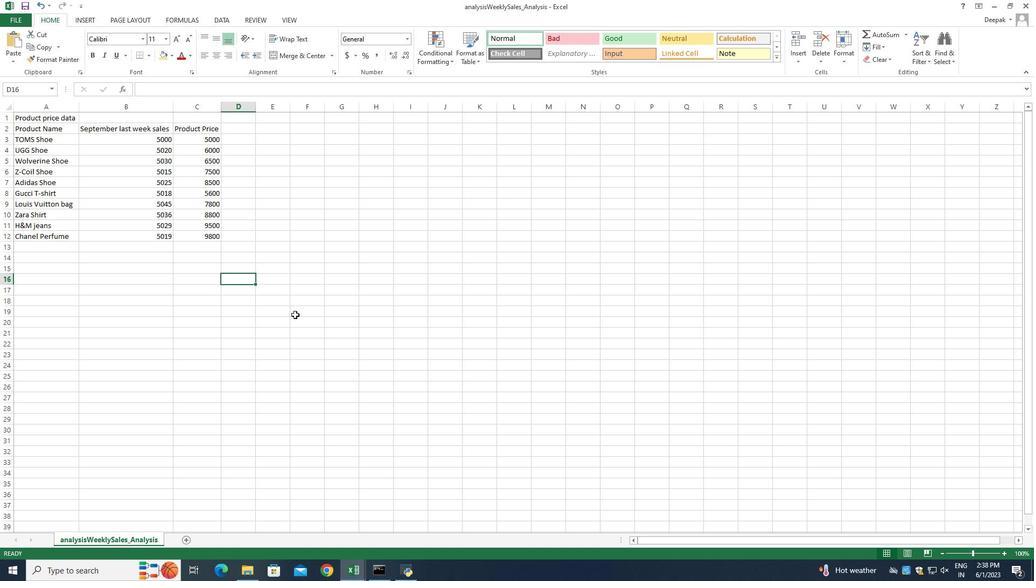 
Action: Mouse moved to (247, 329)
Screenshot: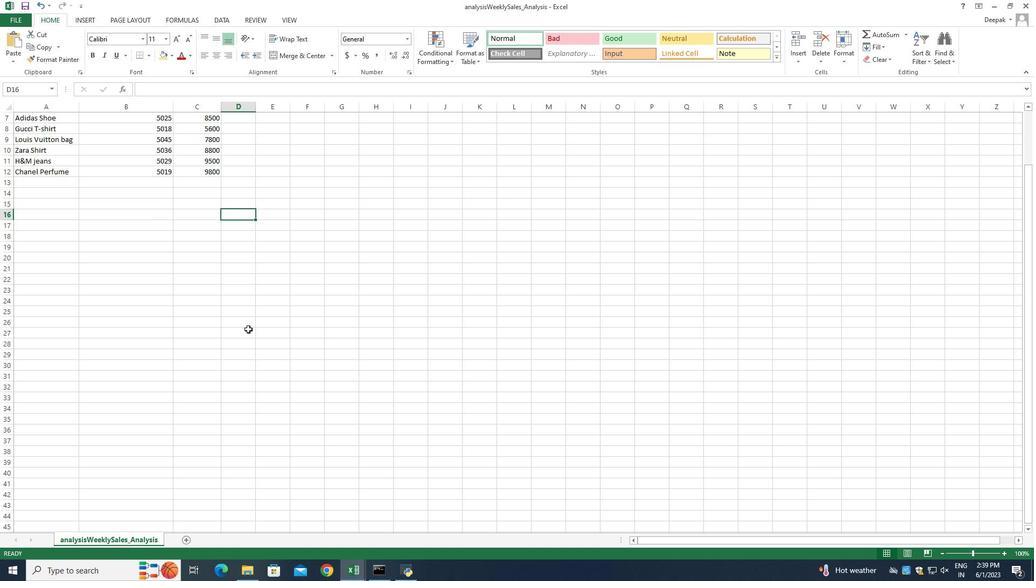 
Action: Mouse scrolled (247, 329) with delta (0, 0)
Screenshot: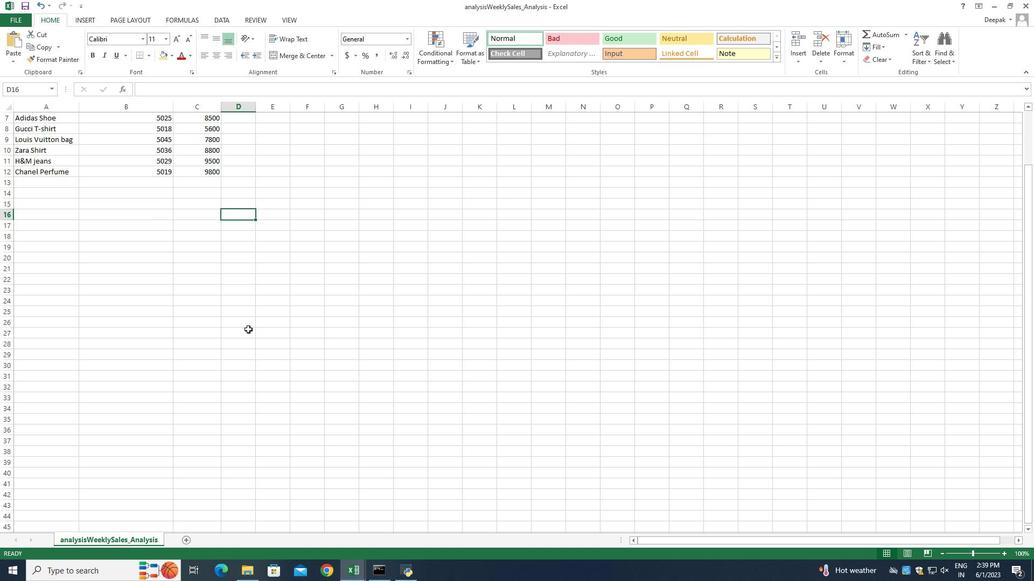 
Action: Mouse scrolled (247, 329) with delta (0, 0)
Screenshot: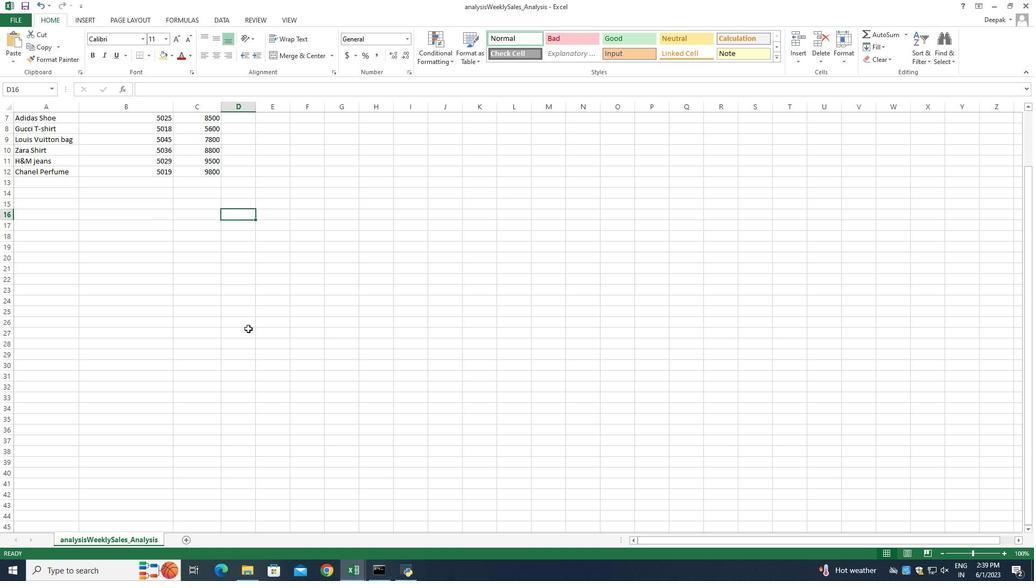 
Action: Mouse moved to (247, 329)
Screenshot: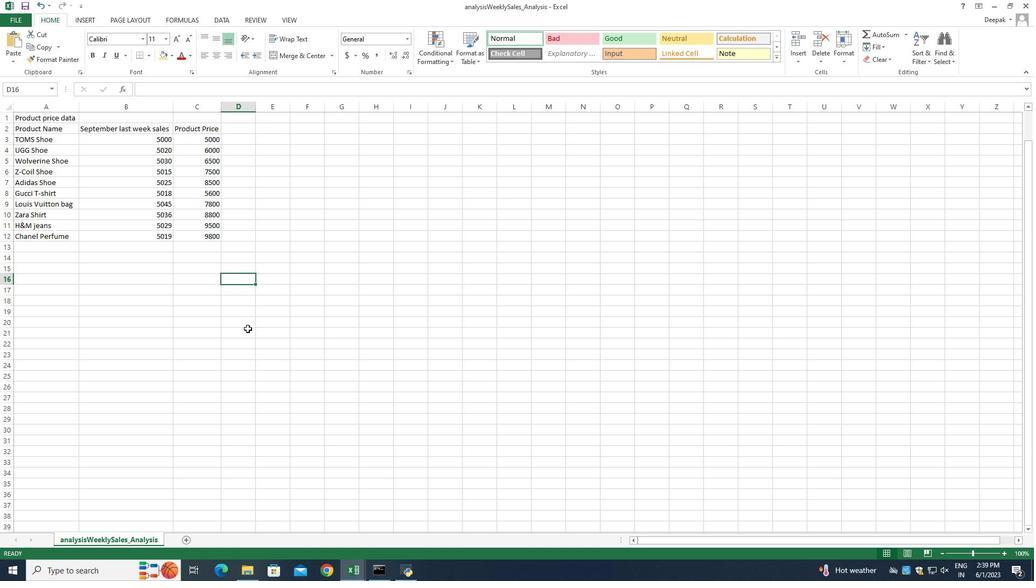 
Action: Mouse scrolled (247, 329) with delta (0, 0)
Screenshot: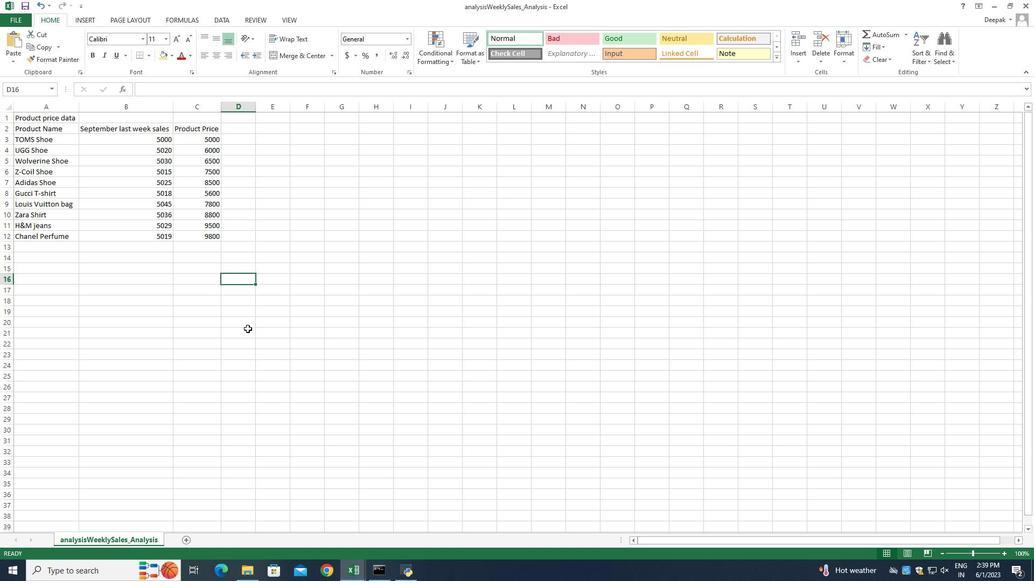
Action: Mouse scrolled (247, 329) with delta (0, 0)
Screenshot: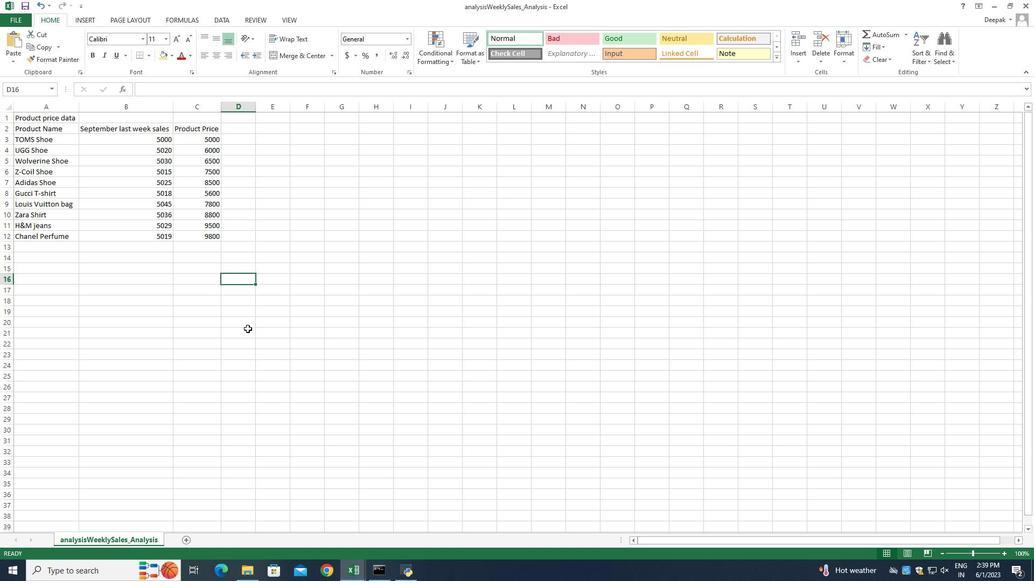 
Action: Mouse scrolled (247, 329) with delta (0, 0)
Screenshot: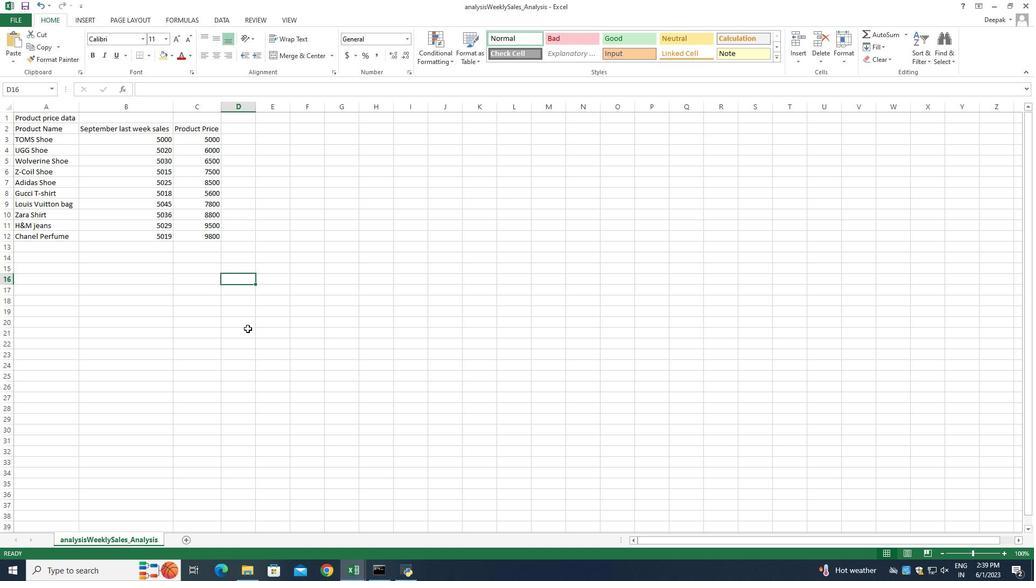 
Action: Mouse scrolled (247, 329) with delta (0, 0)
Screenshot: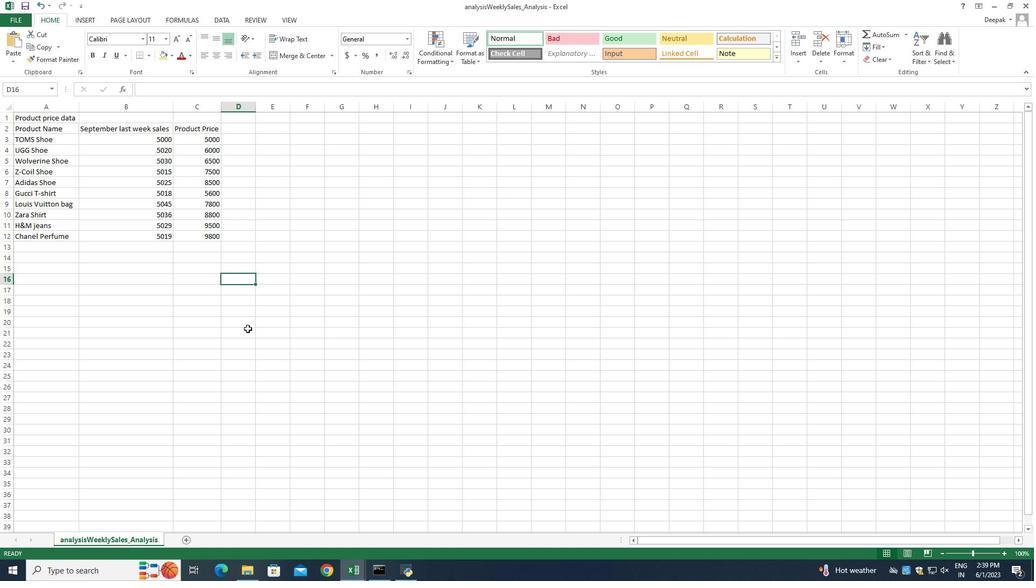 
Action: Mouse moved to (301, 315)
Screenshot: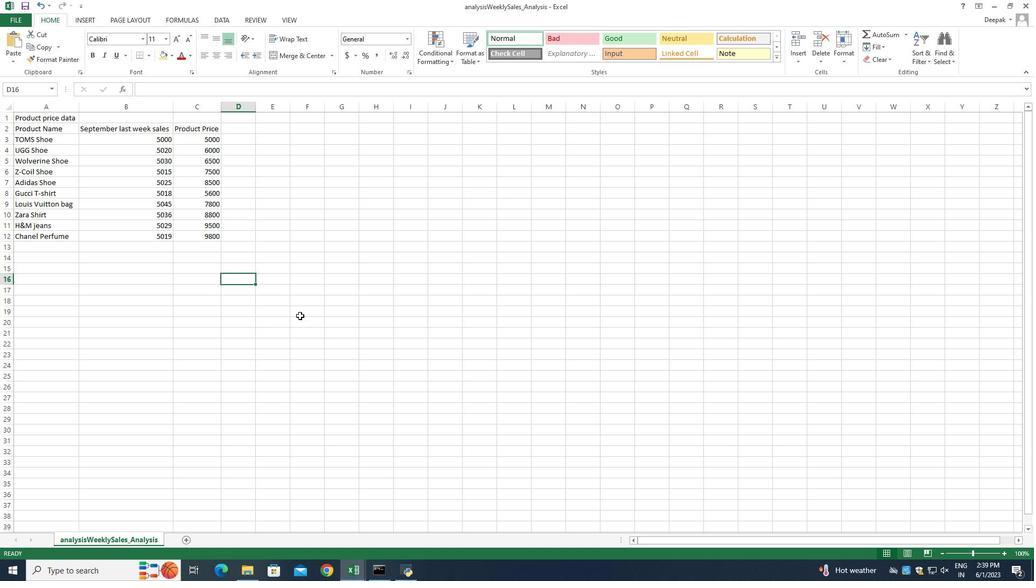 
Action: Mouse scrolled (301, 315) with delta (0, 0)
Screenshot: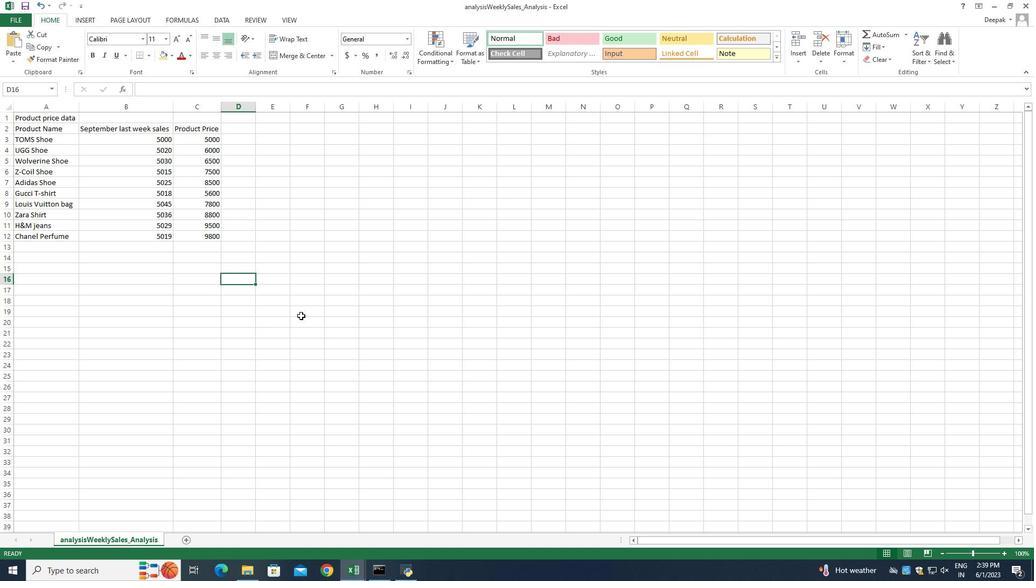 
Action: Mouse scrolled (301, 315) with delta (0, 0)
Screenshot: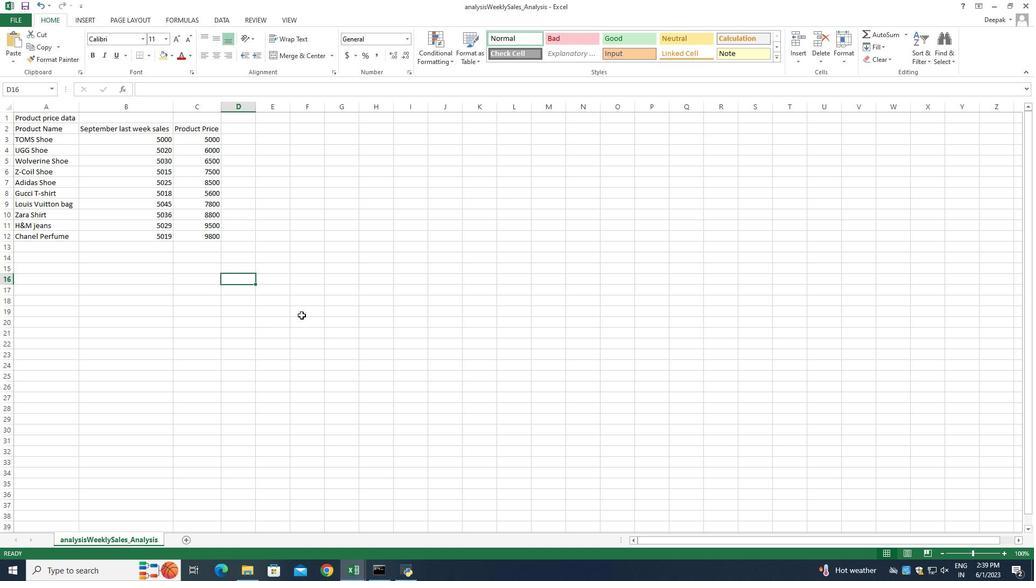 
Action: Mouse scrolled (301, 315) with delta (0, 0)
Screenshot: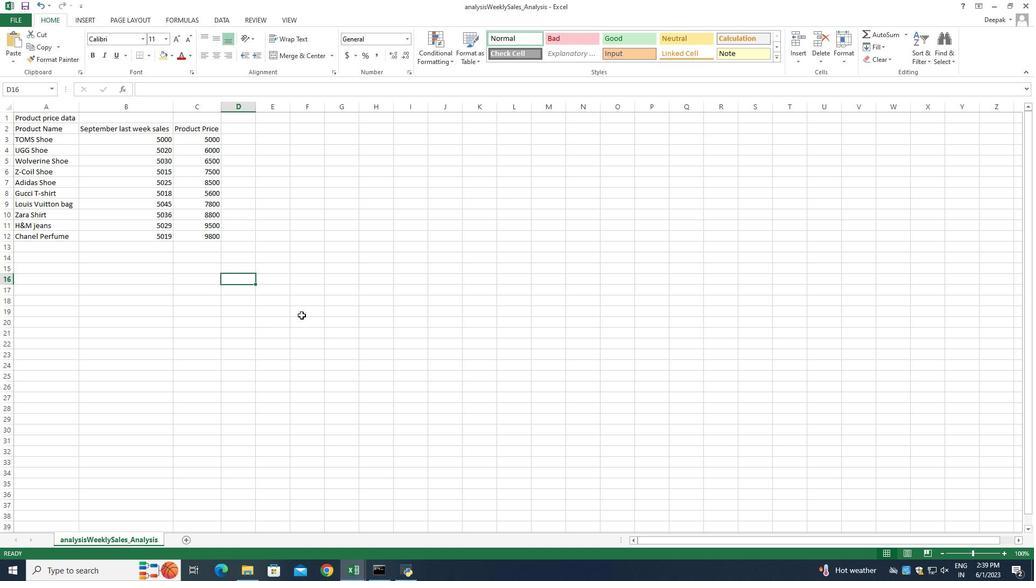 
